Task: Look for space in Ariquemes, Brazil from 9th June, 2023 to 16th June, 2023 for 2 adults in price range Rs.8000 to Rs.16000. Place can be entire place with 2 bedrooms having 2 beds and 1 bathroom. Property type can be house, flat, guest house. Amenities needed are: washing machine. Booking option can be shelf check-in. Required host language is Spanish.
Action: Mouse moved to (593, 77)
Screenshot: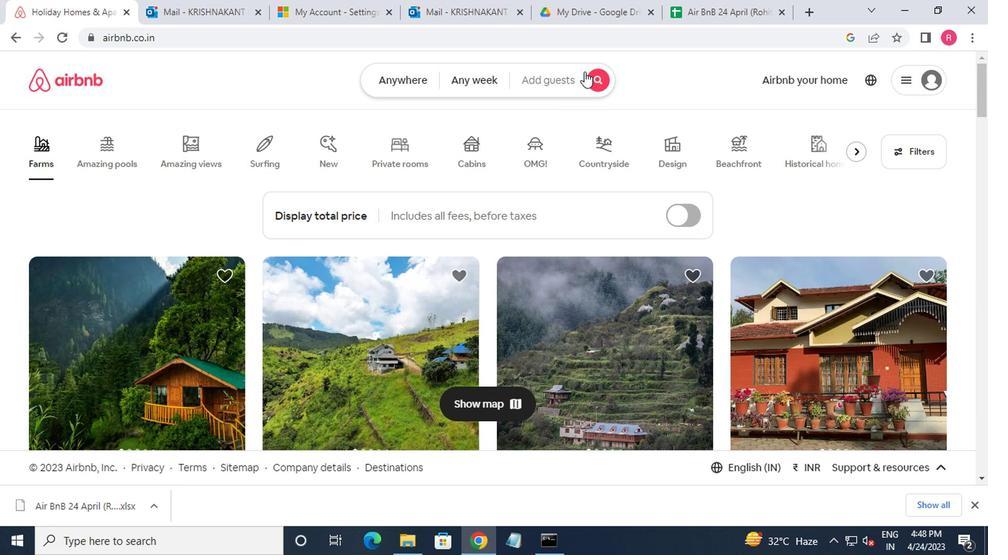 
Action: Mouse pressed left at (593, 77)
Screenshot: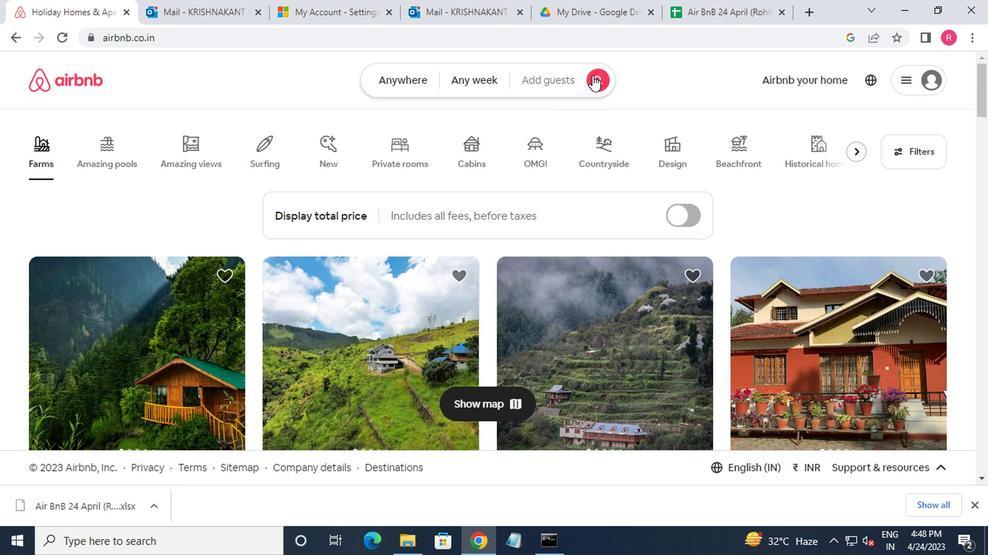 
Action: Mouse moved to (252, 142)
Screenshot: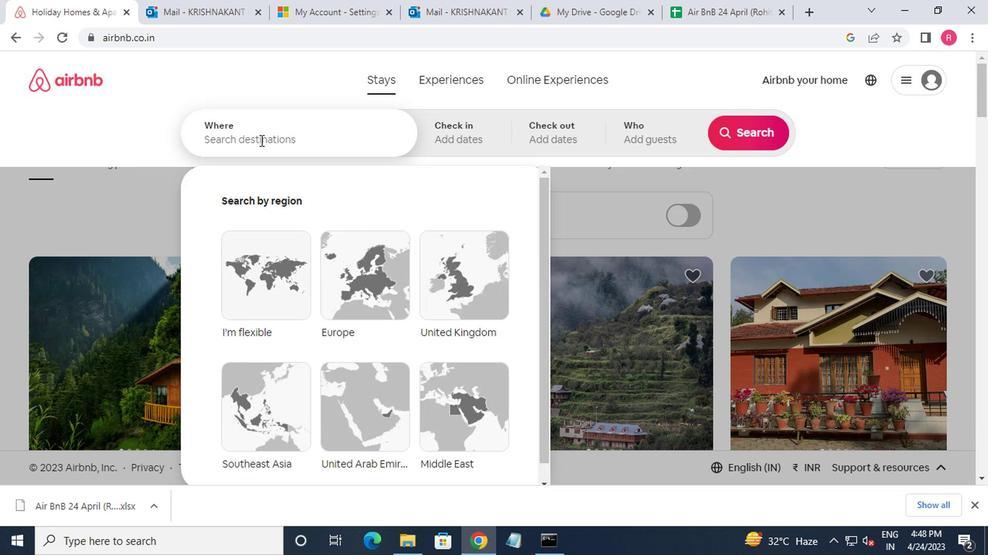 
Action: Mouse pressed left at (252, 142)
Screenshot: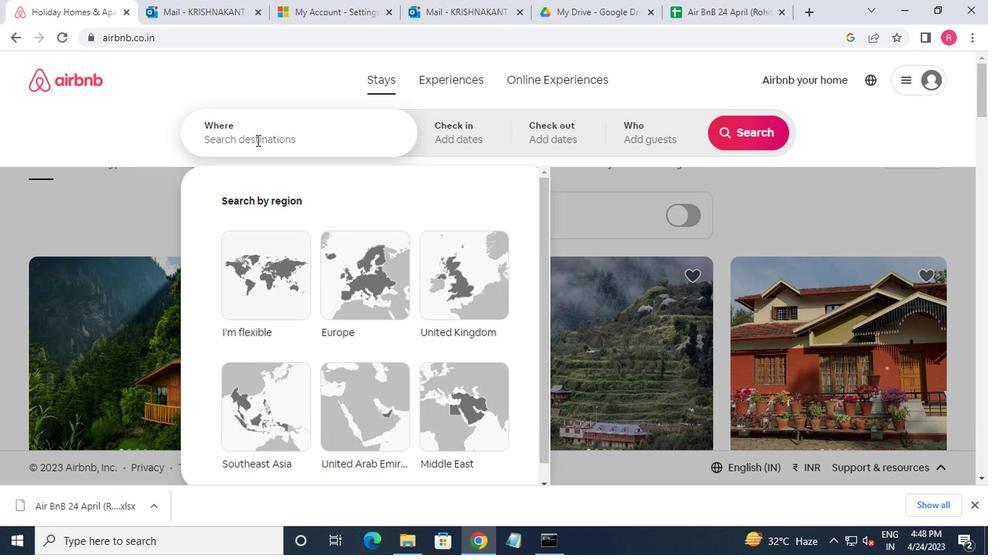 
Action: Key pressed ariquemes,brazil
Screenshot: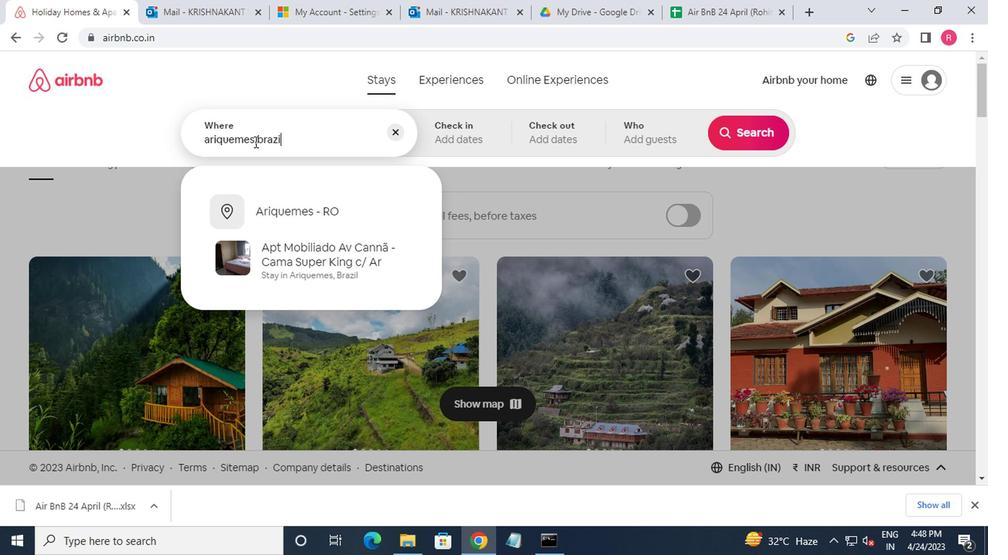 
Action: Mouse moved to (246, 127)
Screenshot: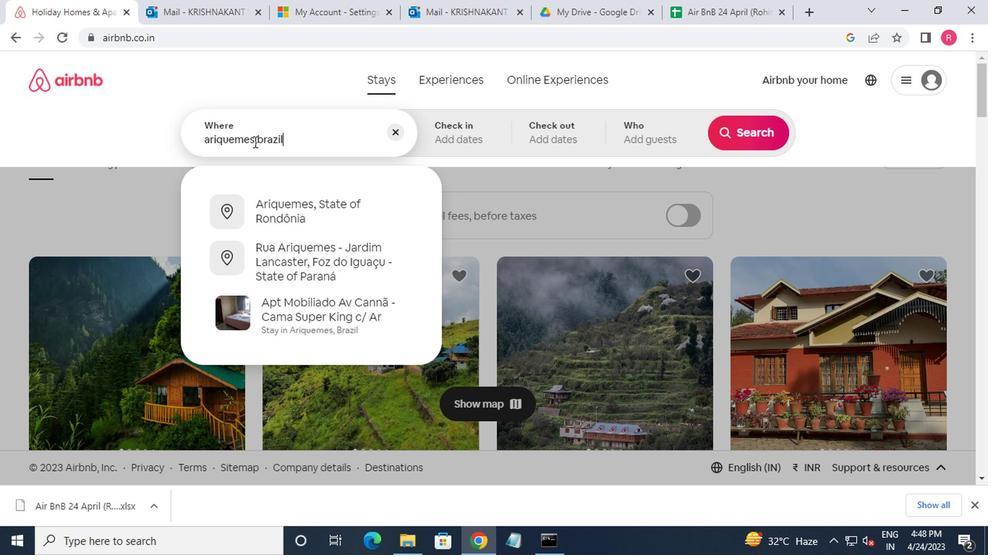 
Action: Key pressed <Key.enter>
Screenshot: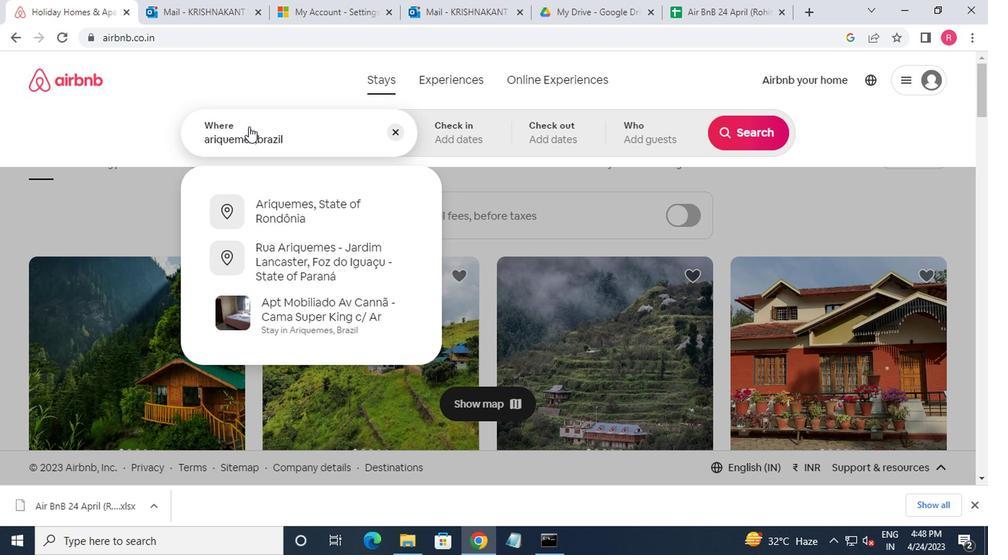 
Action: Mouse moved to (733, 253)
Screenshot: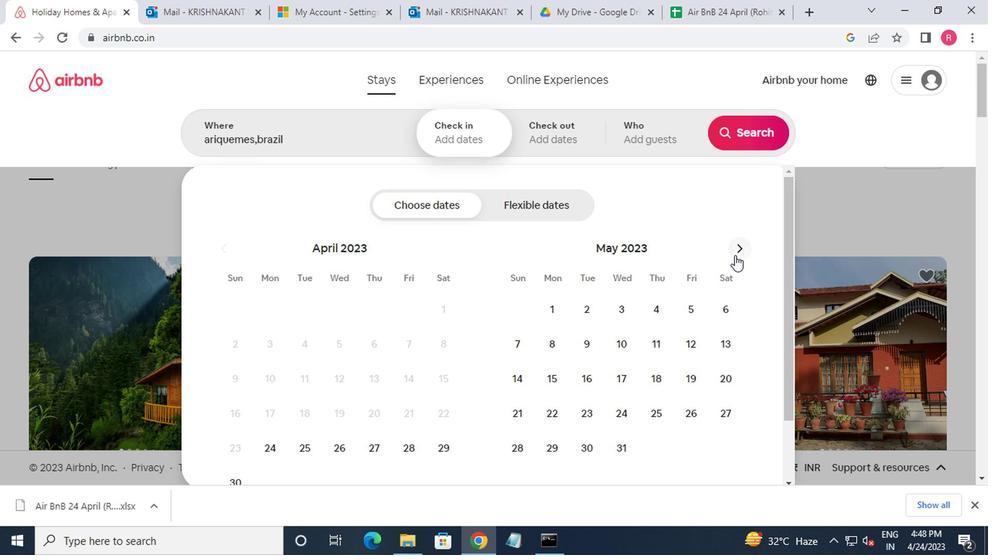 
Action: Mouse pressed left at (733, 253)
Screenshot: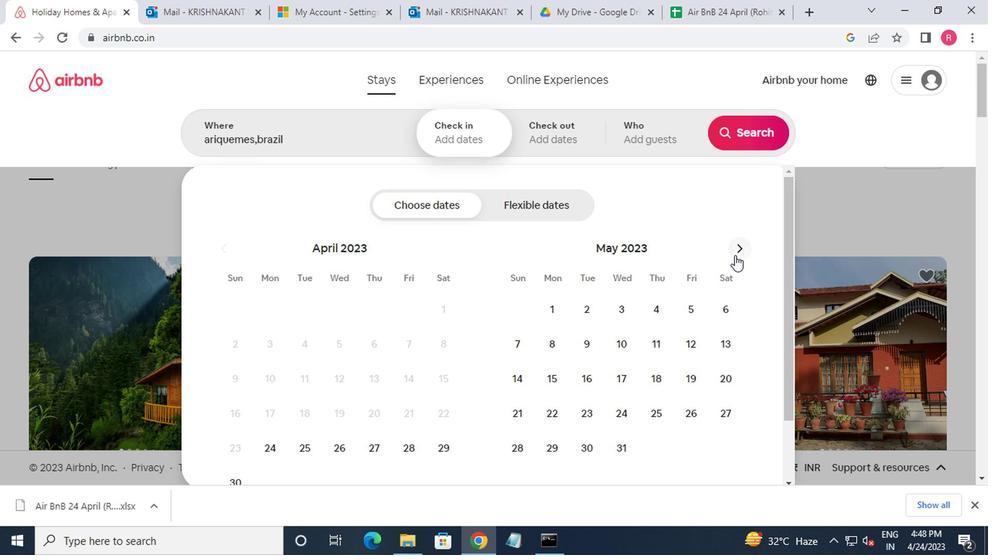 
Action: Mouse moved to (684, 352)
Screenshot: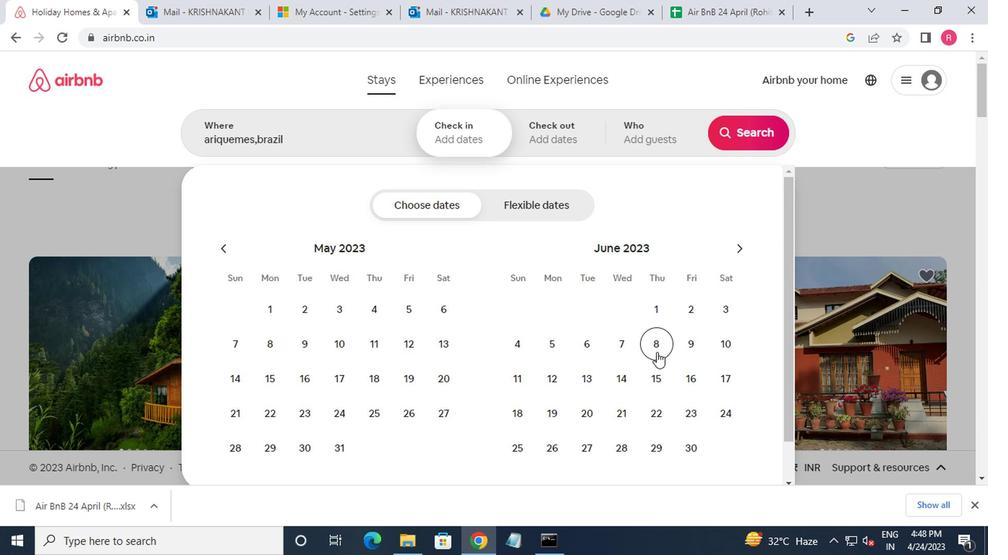
Action: Mouse pressed left at (684, 352)
Screenshot: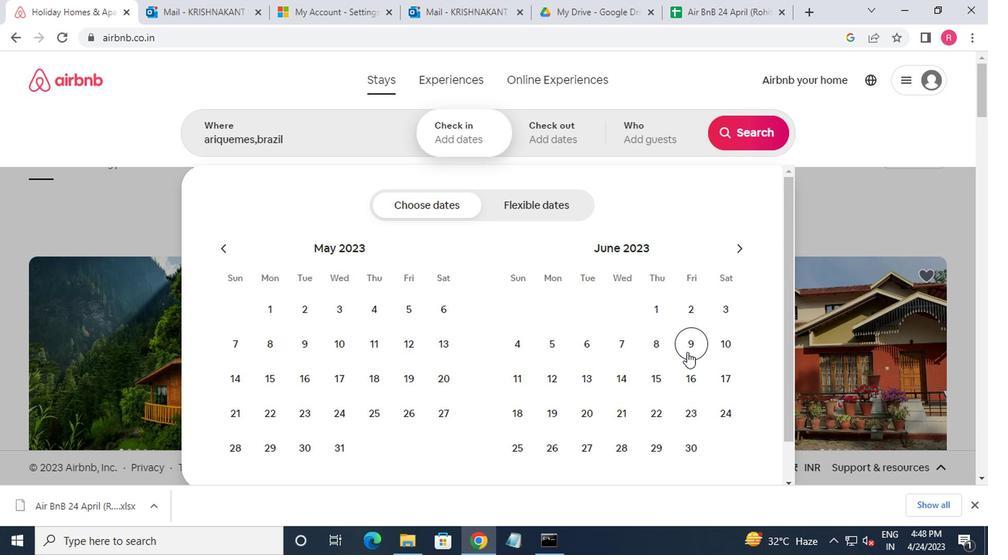 
Action: Mouse moved to (697, 388)
Screenshot: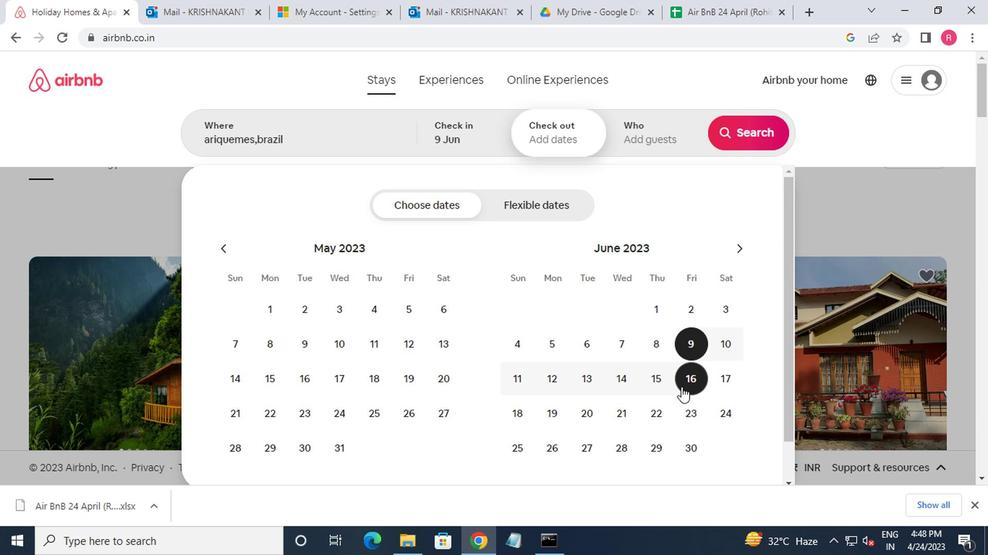 
Action: Mouse pressed left at (697, 388)
Screenshot: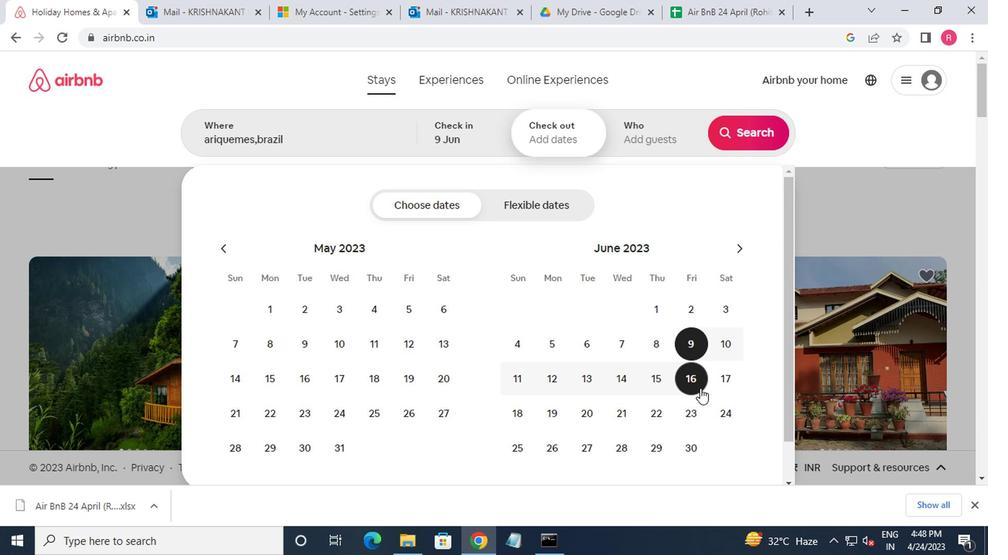 
Action: Mouse moved to (631, 148)
Screenshot: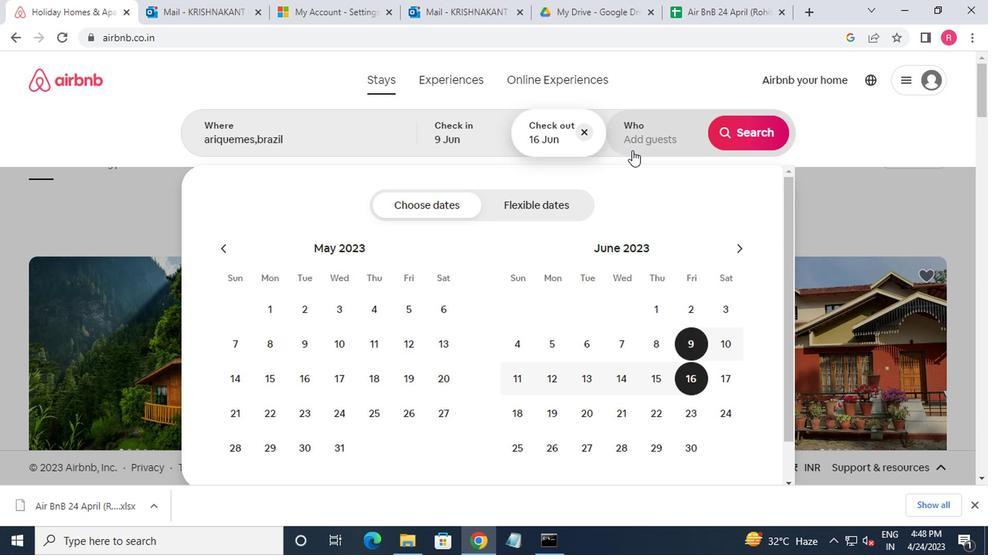 
Action: Mouse pressed left at (631, 148)
Screenshot: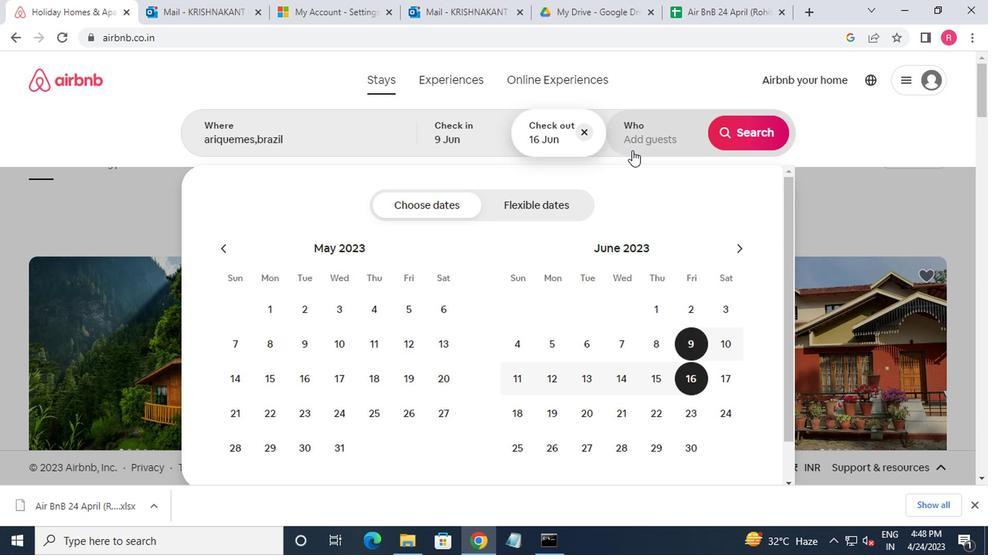 
Action: Mouse moved to (745, 214)
Screenshot: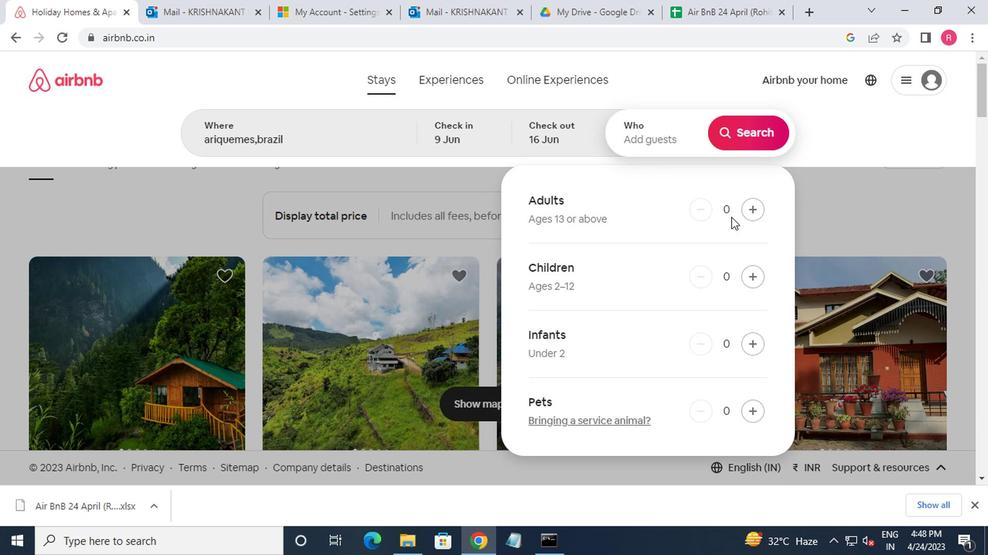 
Action: Mouse pressed left at (745, 214)
Screenshot: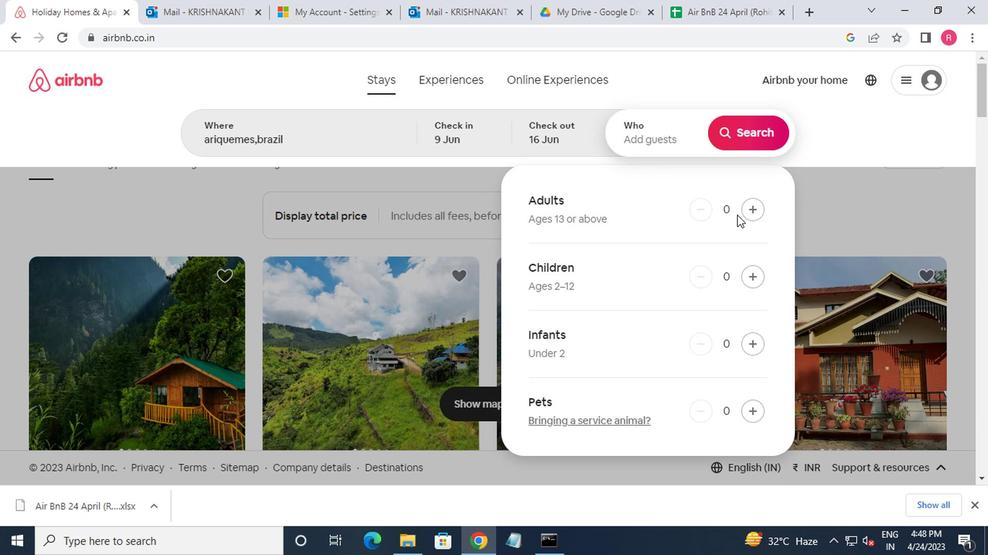 
Action: Mouse pressed left at (745, 214)
Screenshot: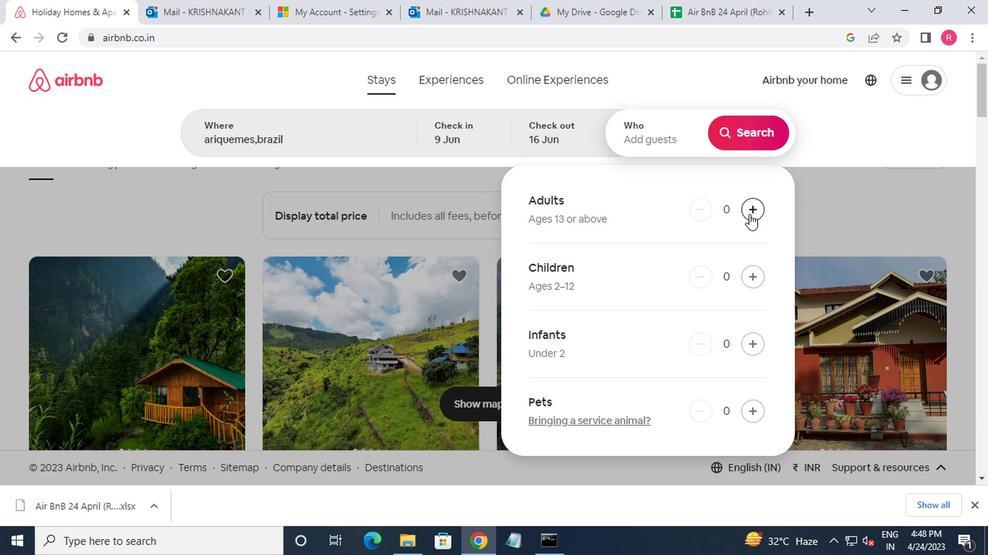 
Action: Mouse moved to (741, 148)
Screenshot: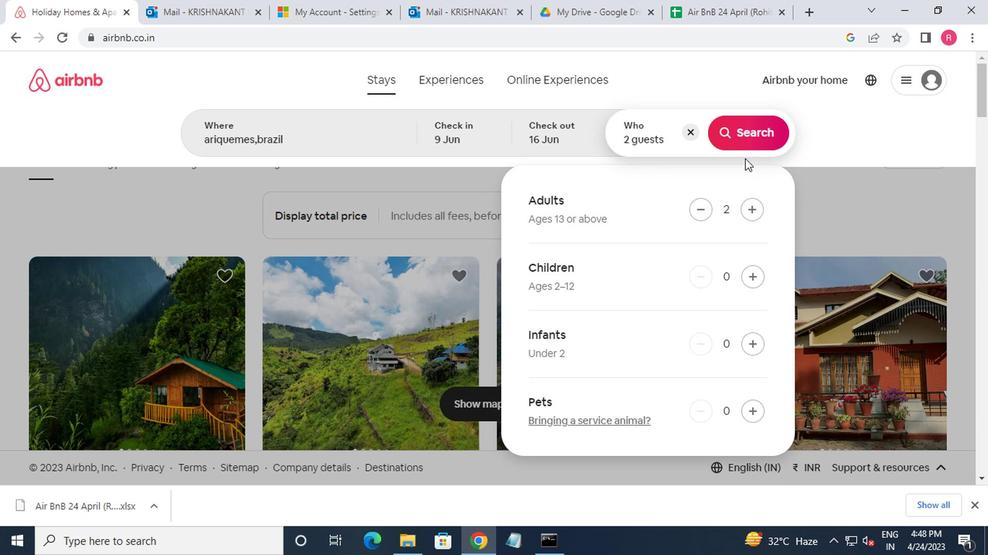 
Action: Mouse pressed left at (741, 148)
Screenshot: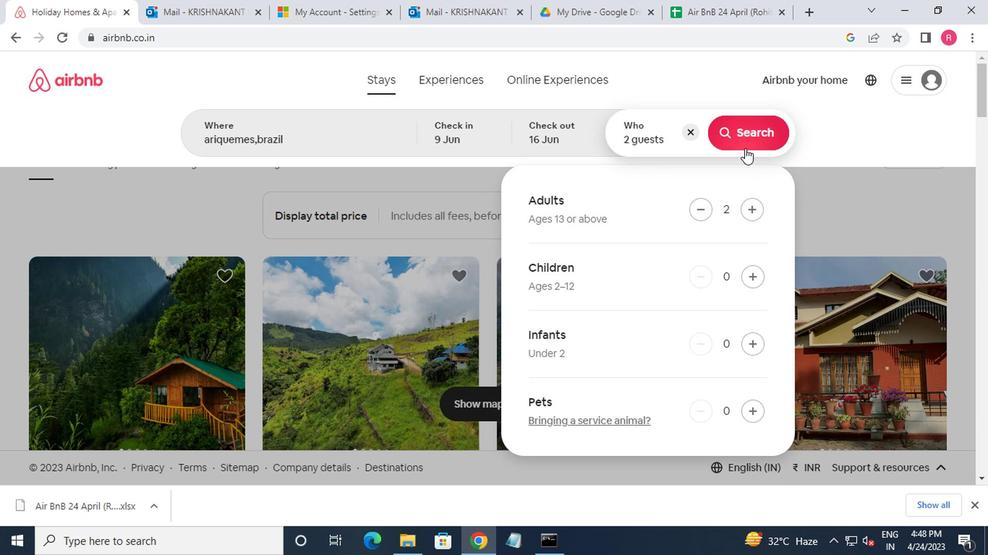 
Action: Mouse moved to (920, 128)
Screenshot: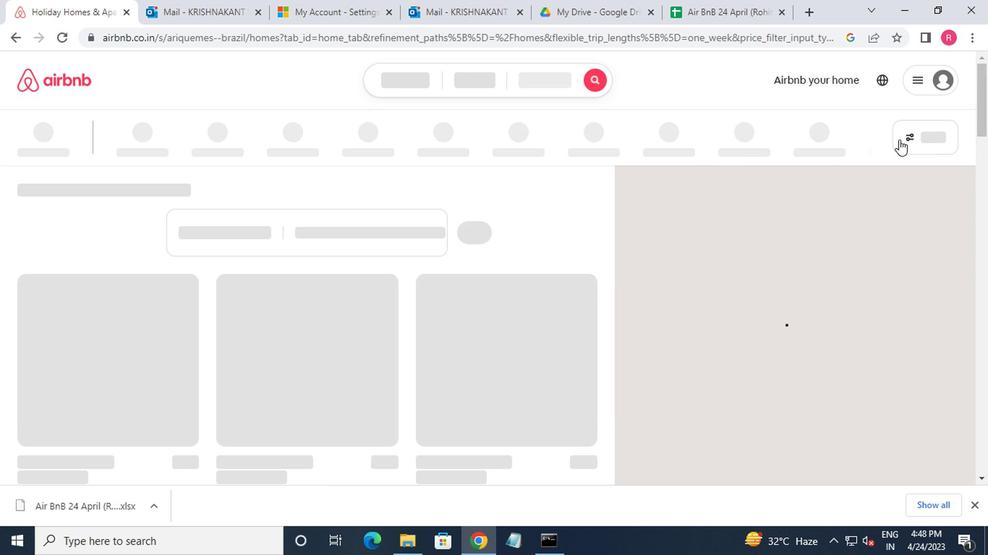 
Action: Mouse pressed left at (920, 128)
Screenshot: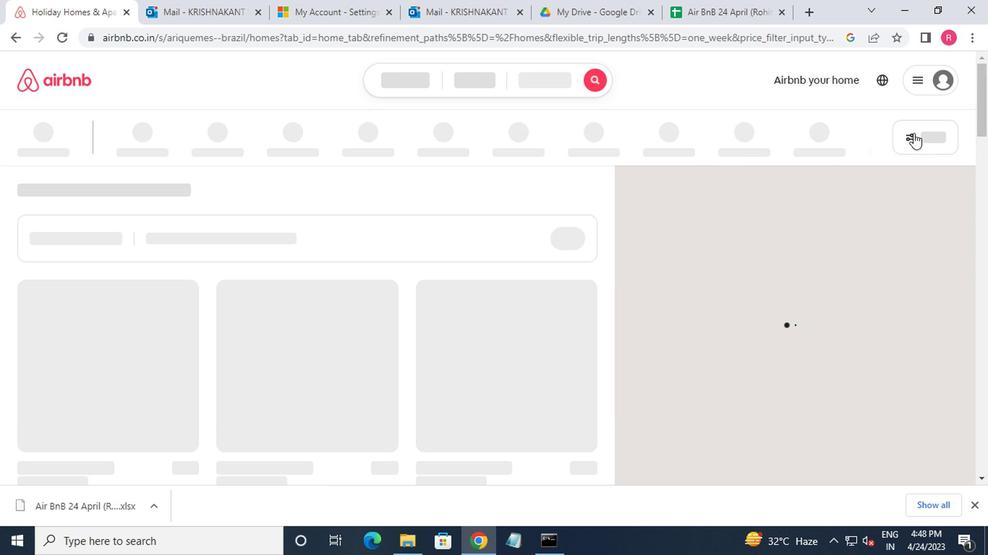 
Action: Mouse moved to (310, 306)
Screenshot: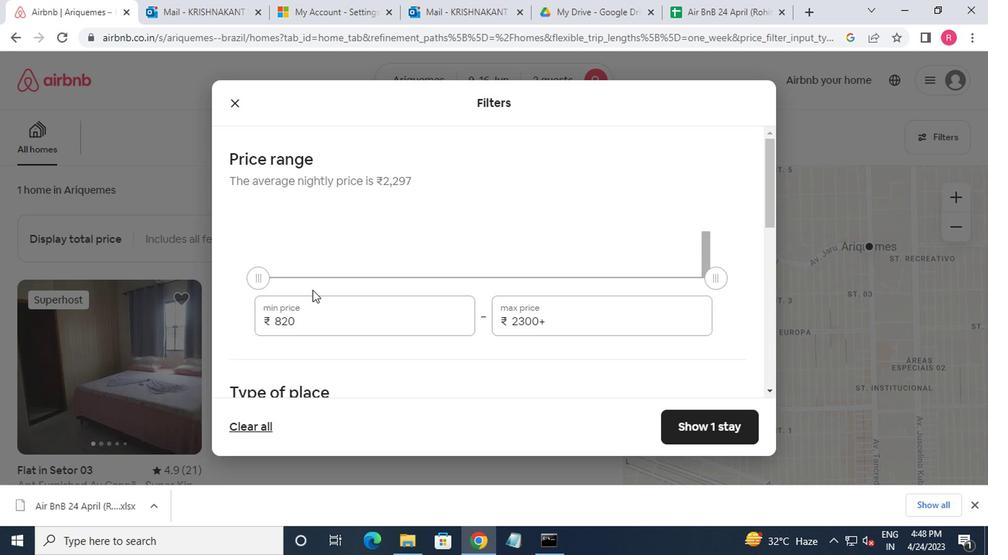 
Action: Mouse pressed left at (310, 306)
Screenshot: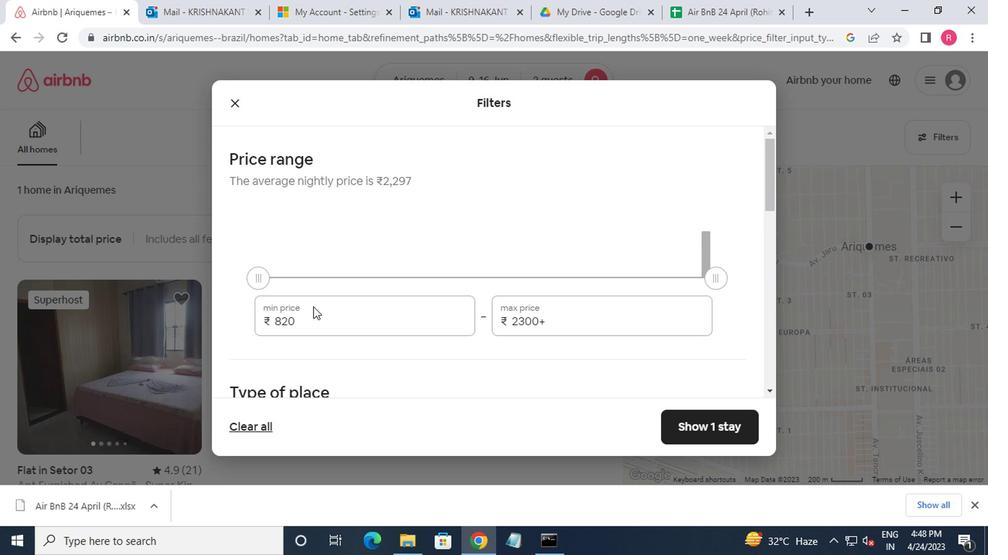 
Action: Key pressed <Key.backspace><Key.backspace>000<Key.tab>16000
Screenshot: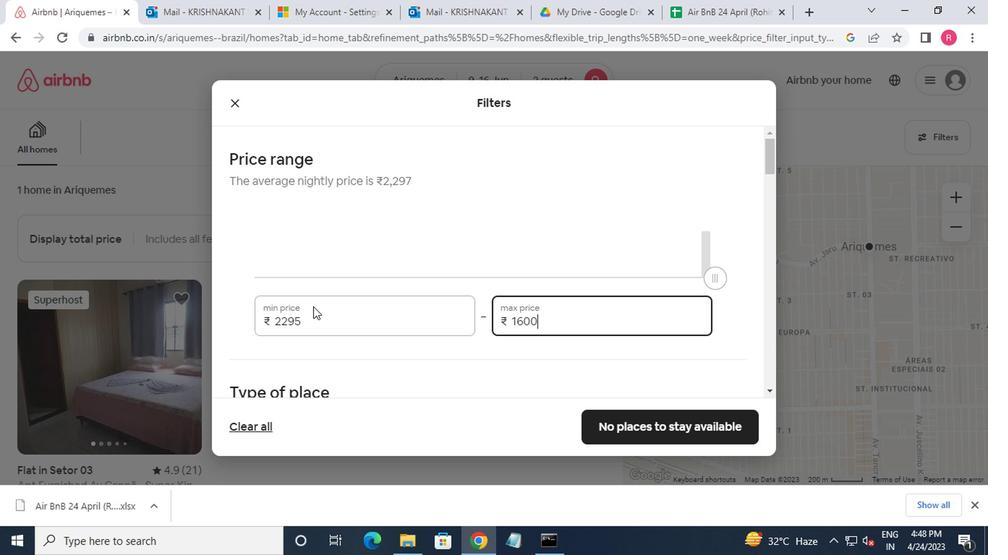 
Action: Mouse moved to (321, 313)
Screenshot: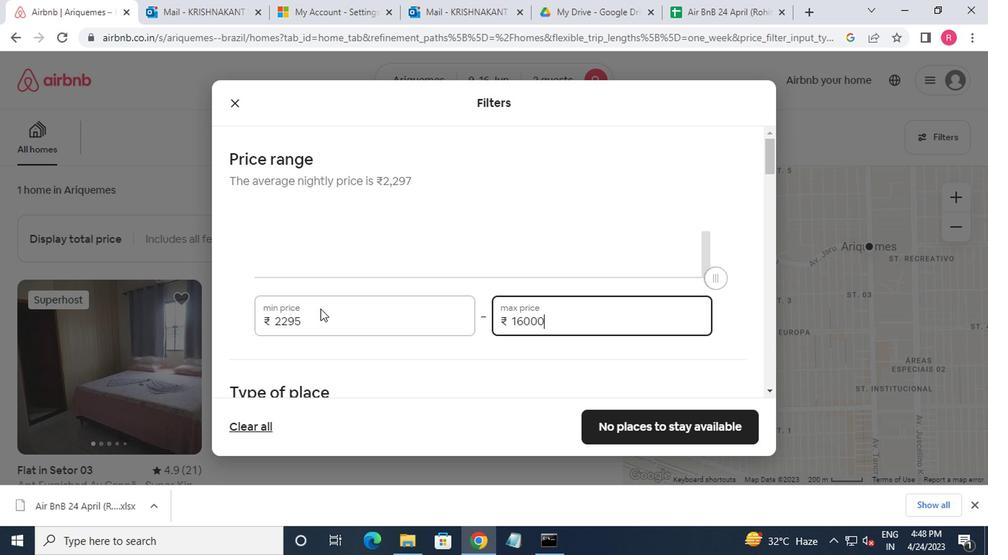 
Action: Mouse scrolled (321, 313) with delta (0, 0)
Screenshot: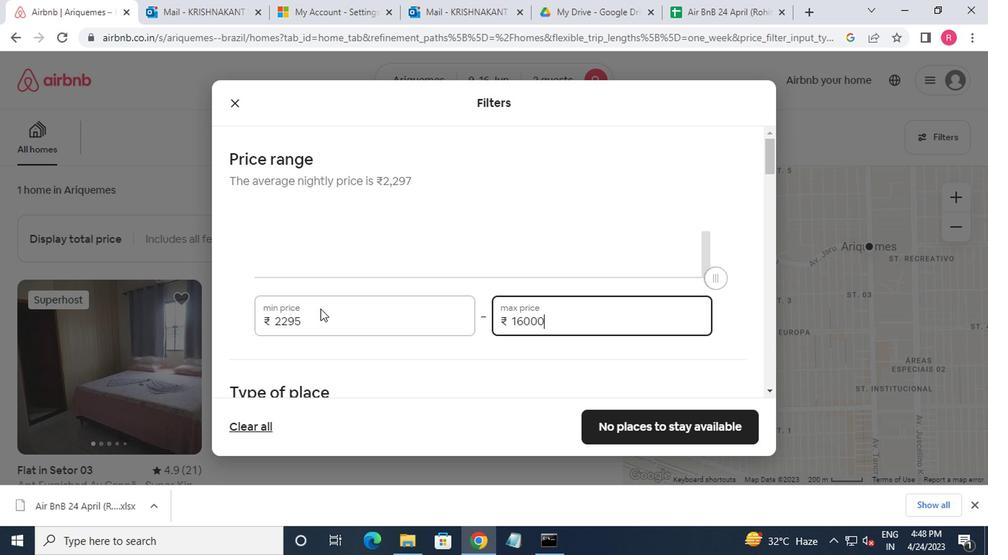 
Action: Mouse moved to (323, 316)
Screenshot: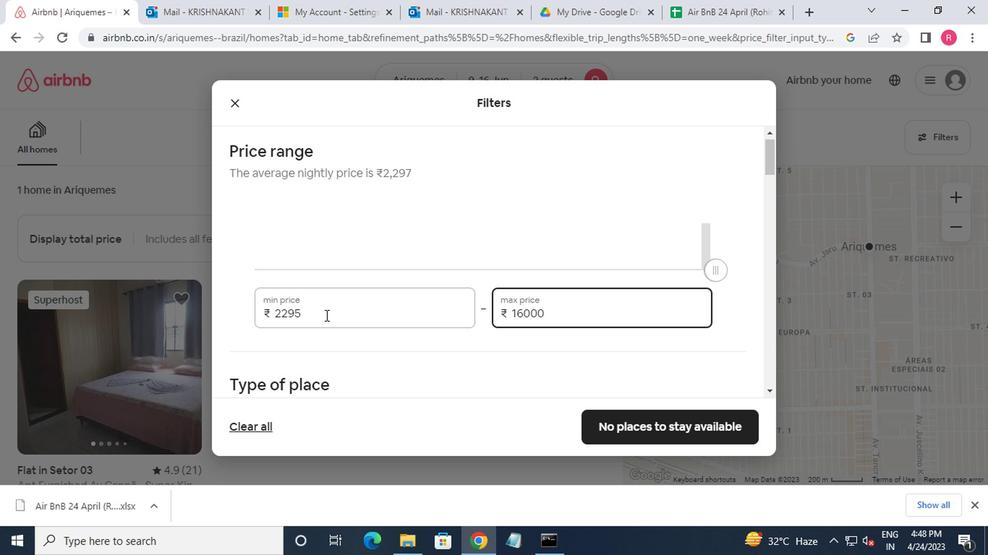 
Action: Mouse scrolled (323, 315) with delta (0, -1)
Screenshot: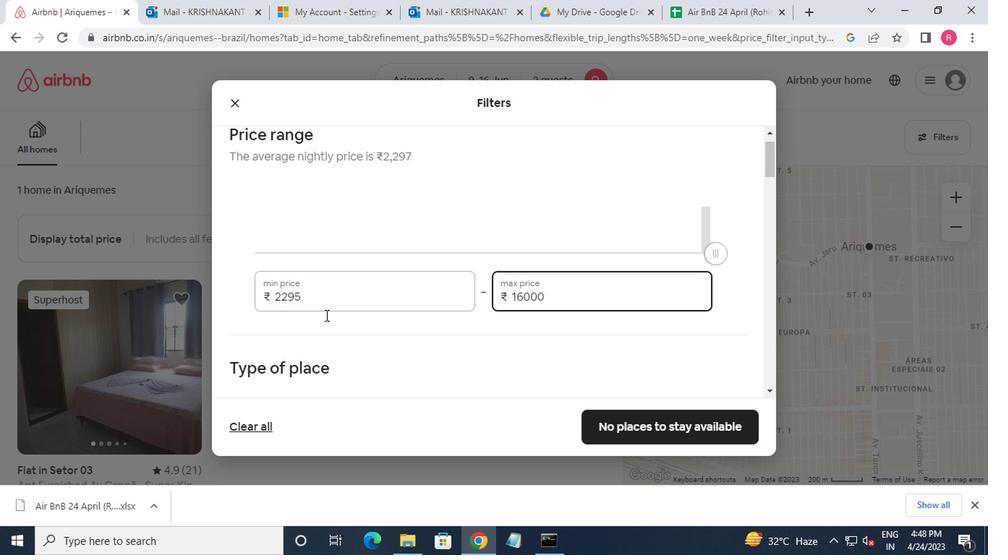 
Action: Mouse moved to (236, 296)
Screenshot: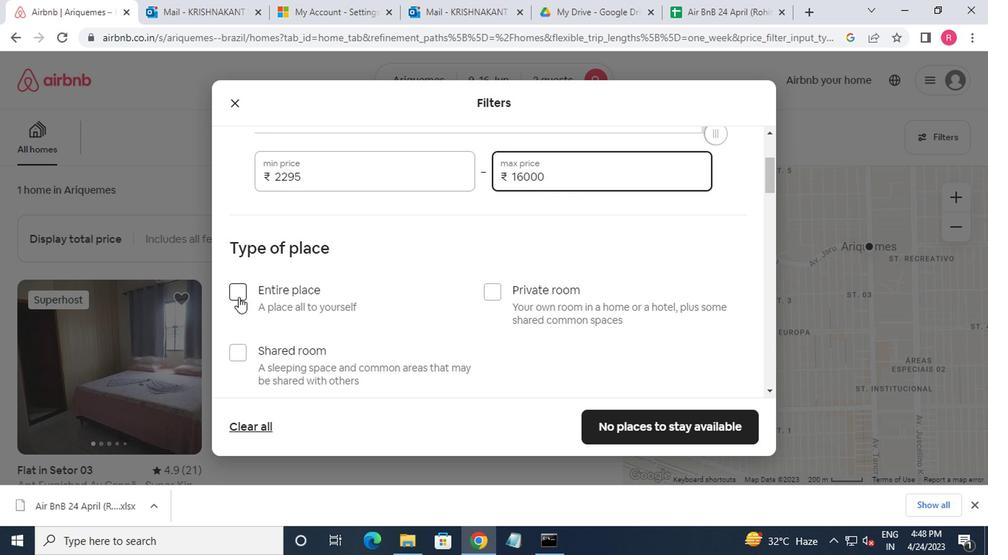 
Action: Mouse pressed left at (236, 296)
Screenshot: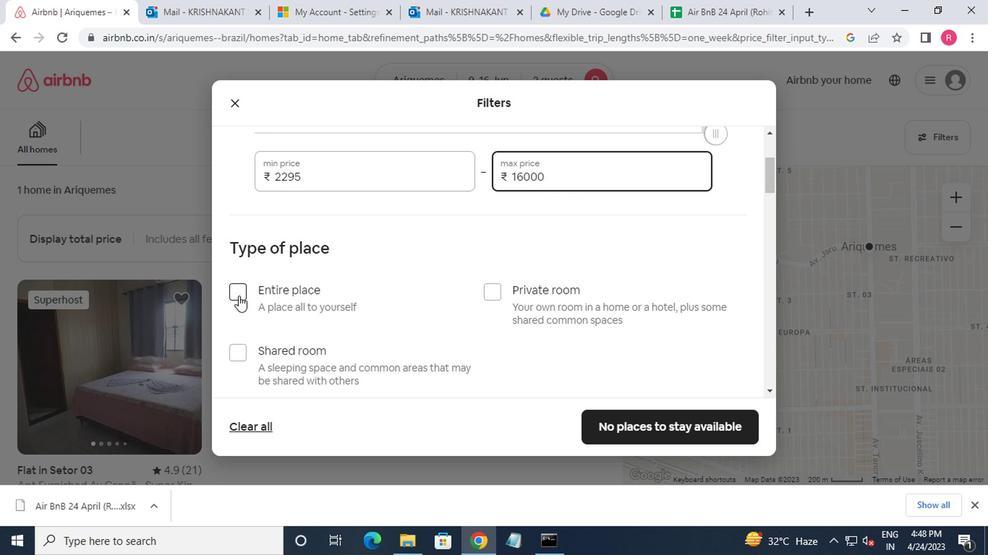
Action: Mouse moved to (257, 284)
Screenshot: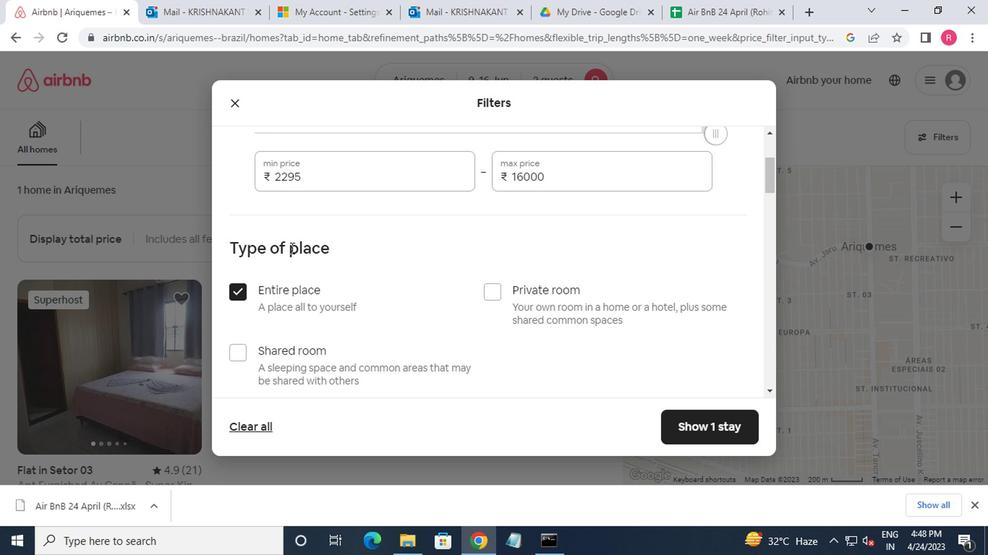 
Action: Mouse scrolled (257, 283) with delta (0, -1)
Screenshot: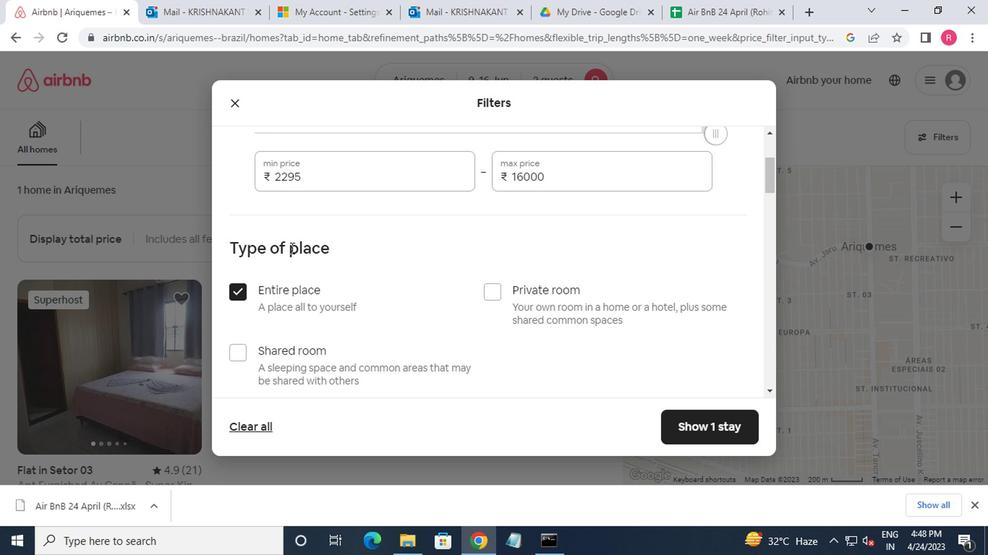 
Action: Mouse moved to (247, 306)
Screenshot: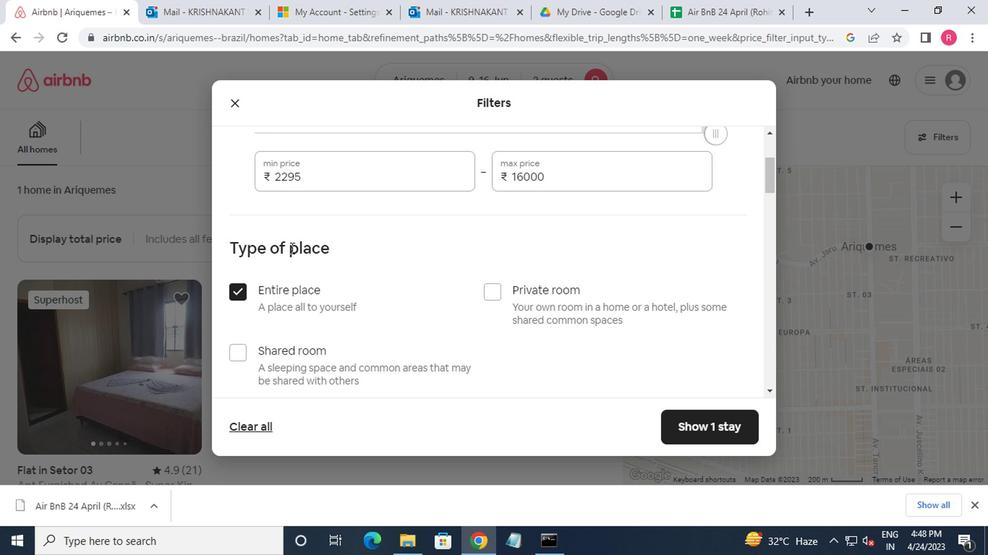 
Action: Mouse scrolled (247, 306) with delta (0, 0)
Screenshot: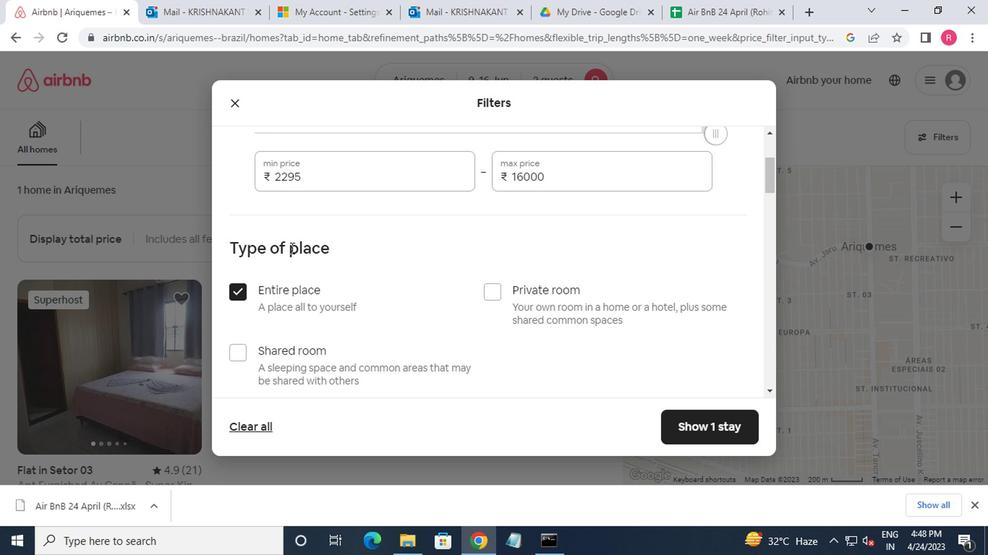 
Action: Mouse moved to (315, 306)
Screenshot: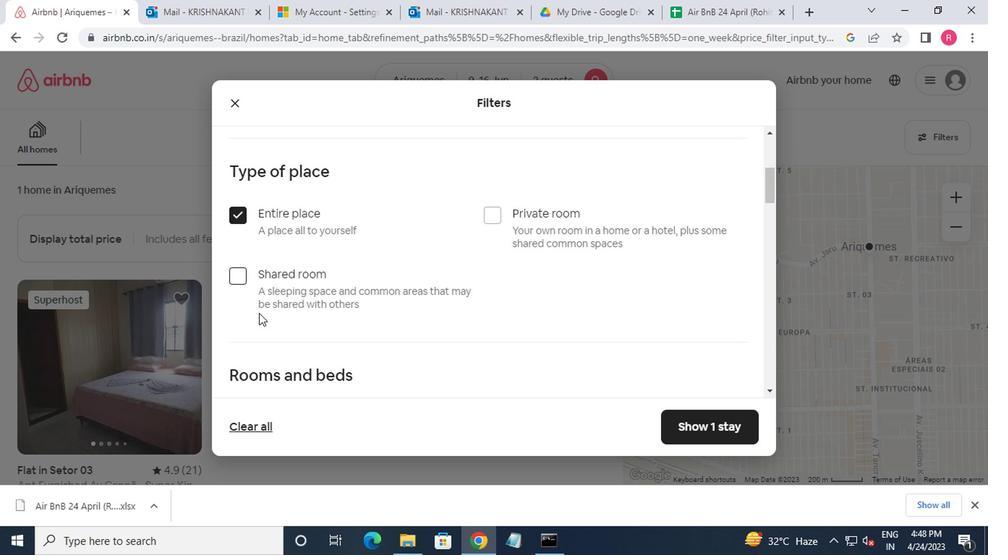 
Action: Mouse scrolled (315, 306) with delta (0, 0)
Screenshot: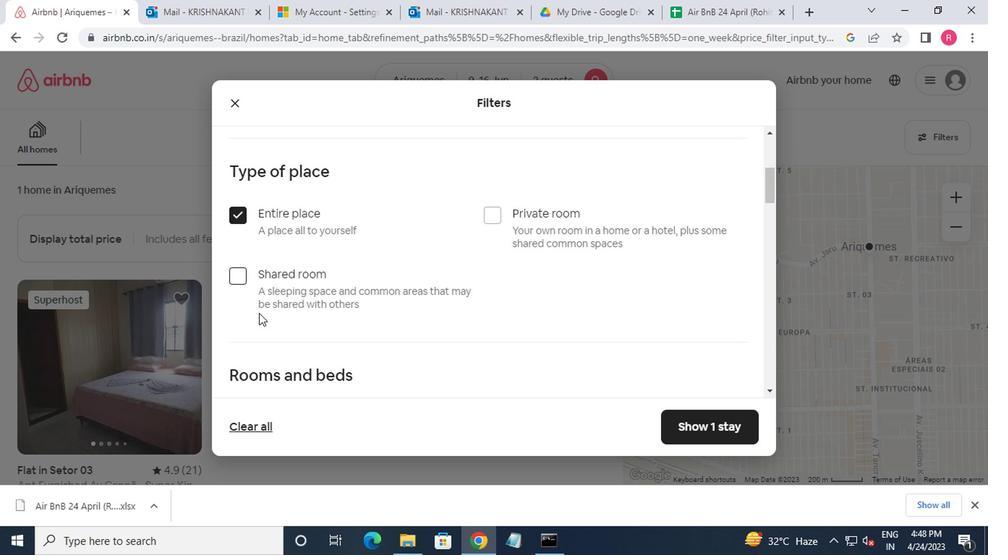 
Action: Mouse moved to (319, 304)
Screenshot: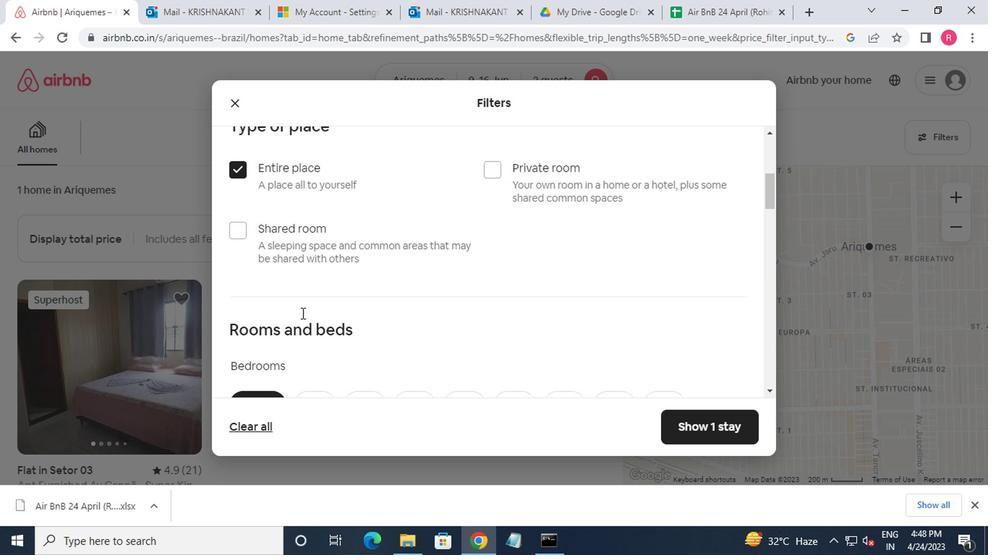 
Action: Mouse scrolled (319, 304) with delta (0, 0)
Screenshot: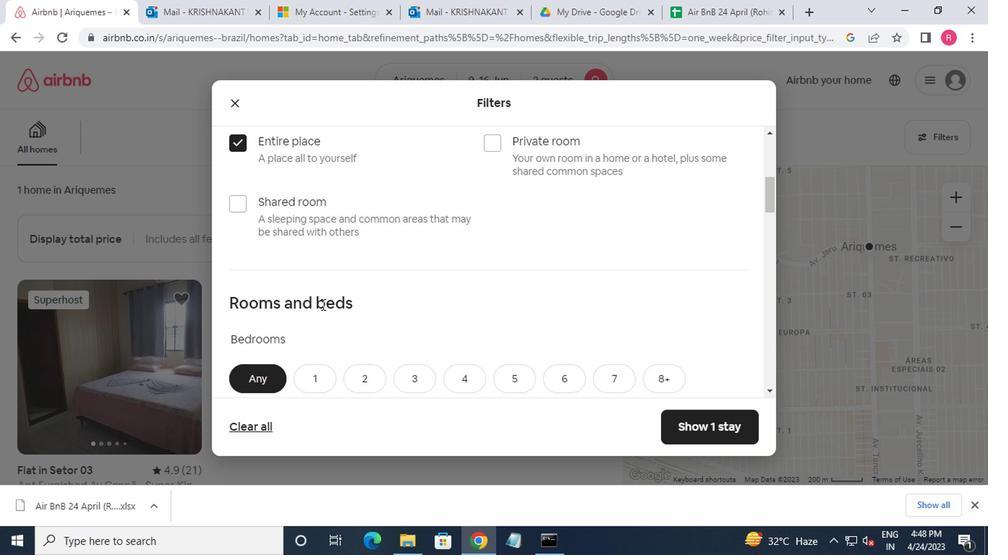 
Action: Mouse moved to (357, 245)
Screenshot: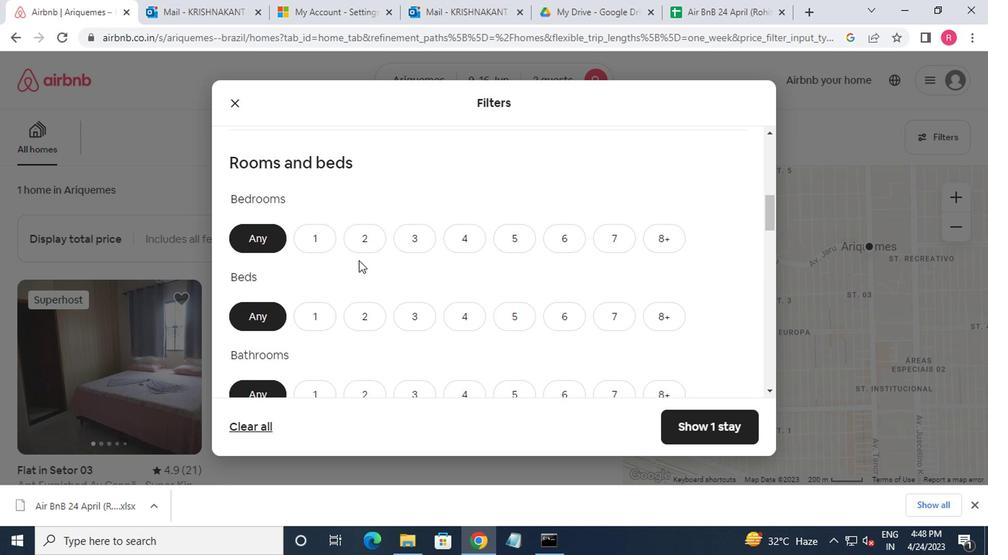 
Action: Mouse pressed left at (357, 245)
Screenshot: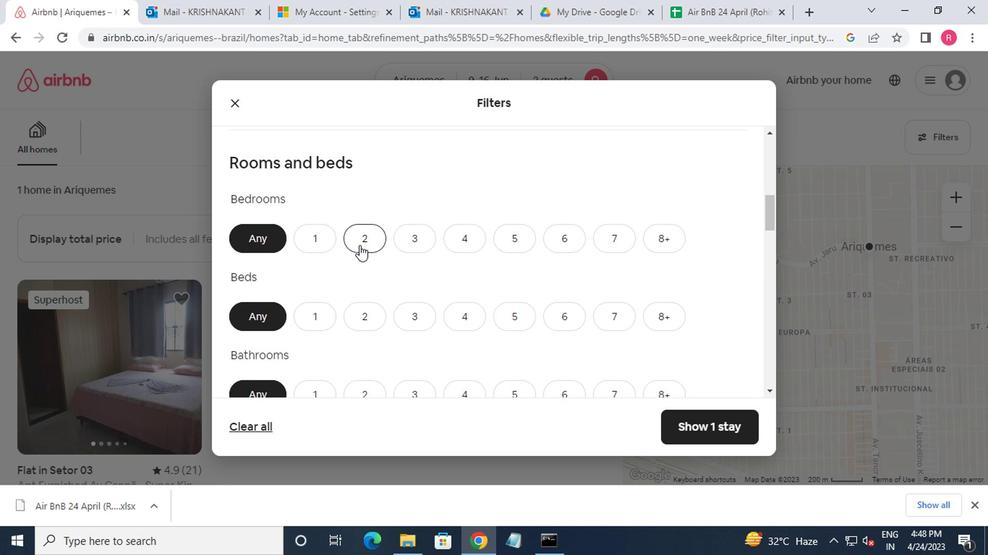 
Action: Mouse moved to (347, 241)
Screenshot: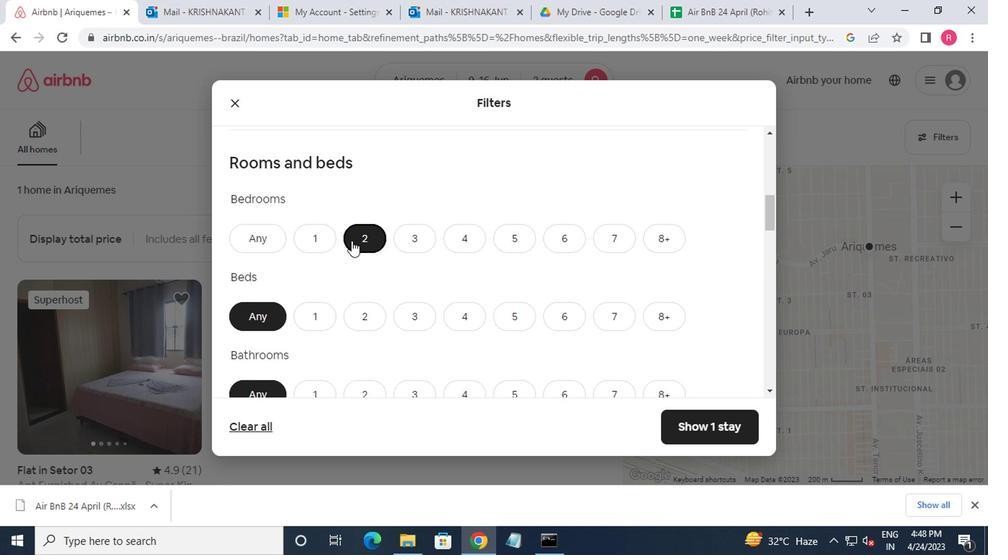 
Action: Mouse scrolled (347, 241) with delta (0, 0)
Screenshot: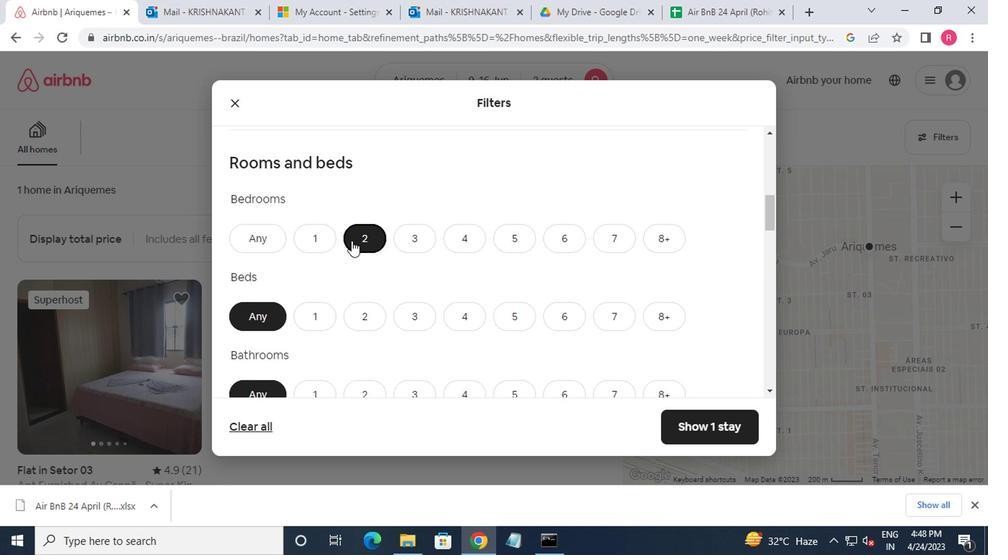 
Action: Mouse moved to (347, 245)
Screenshot: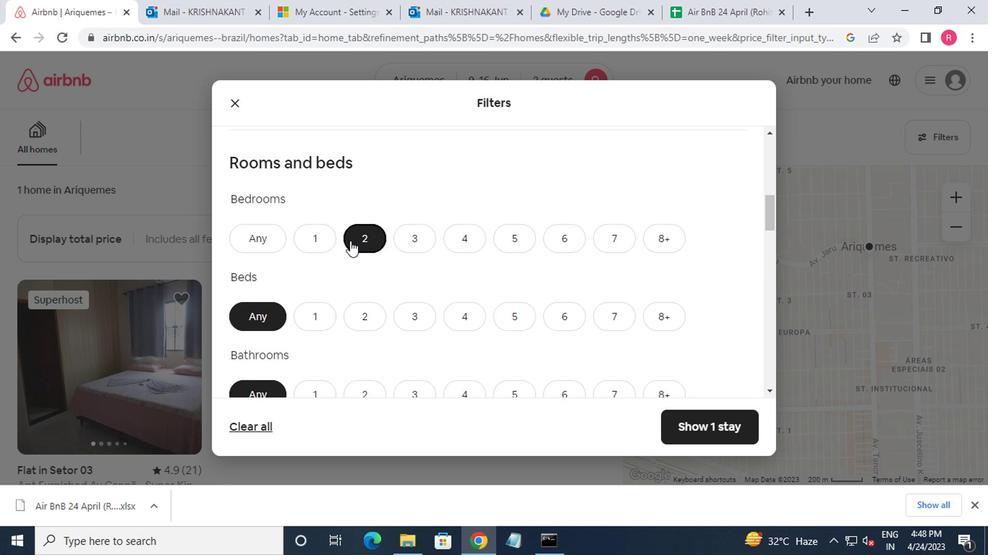 
Action: Mouse scrolled (347, 244) with delta (0, -1)
Screenshot: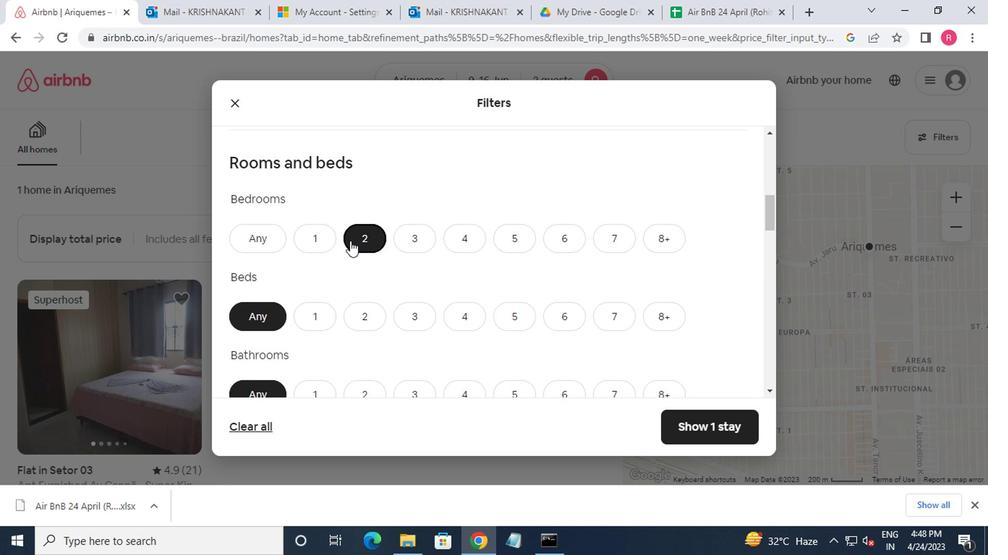 
Action: Mouse moved to (359, 182)
Screenshot: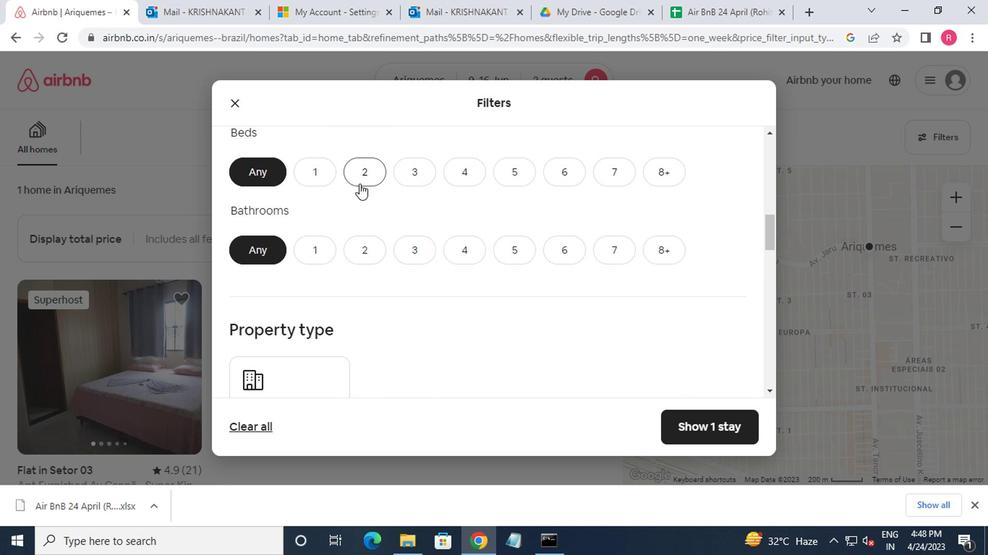 
Action: Mouse pressed left at (359, 182)
Screenshot: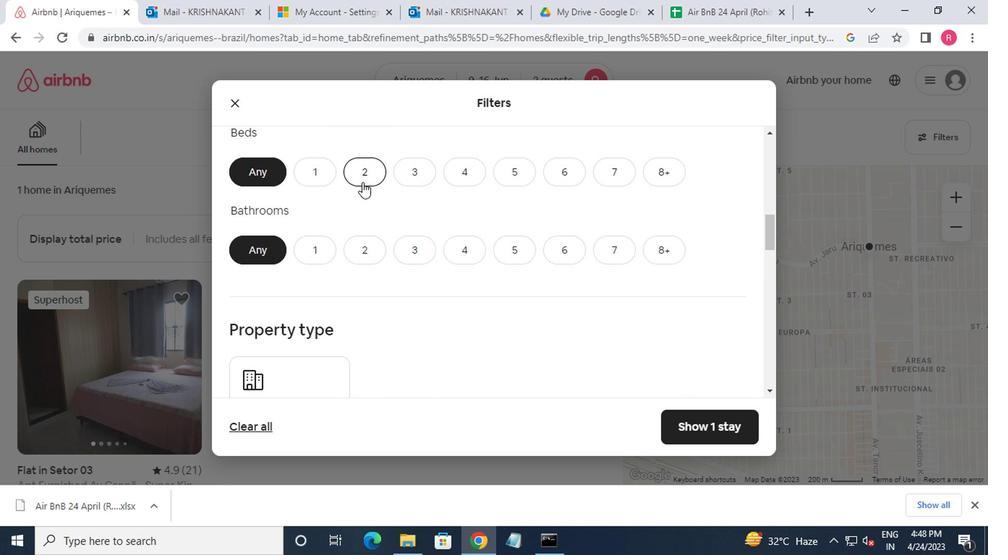 
Action: Mouse moved to (346, 197)
Screenshot: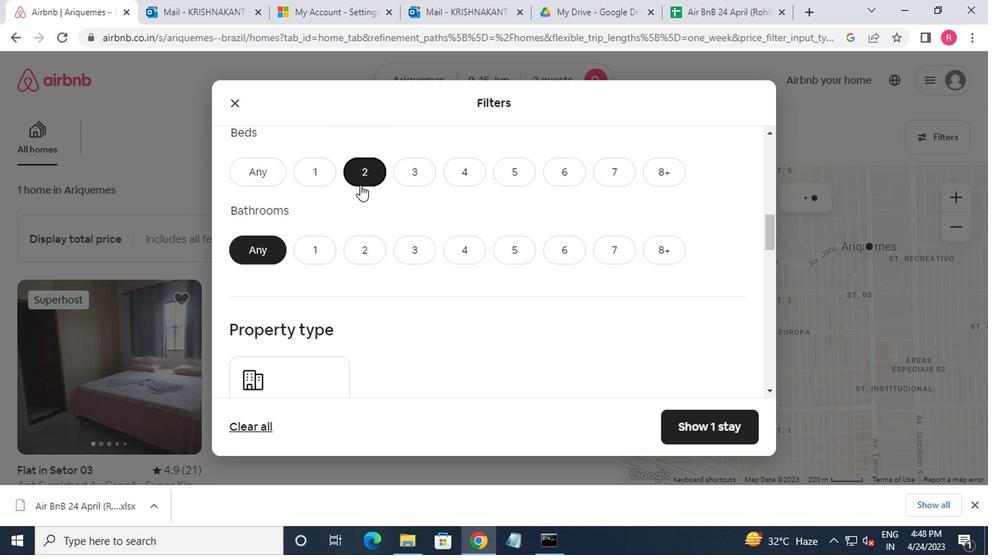 
Action: Mouse scrolled (346, 197) with delta (0, 0)
Screenshot: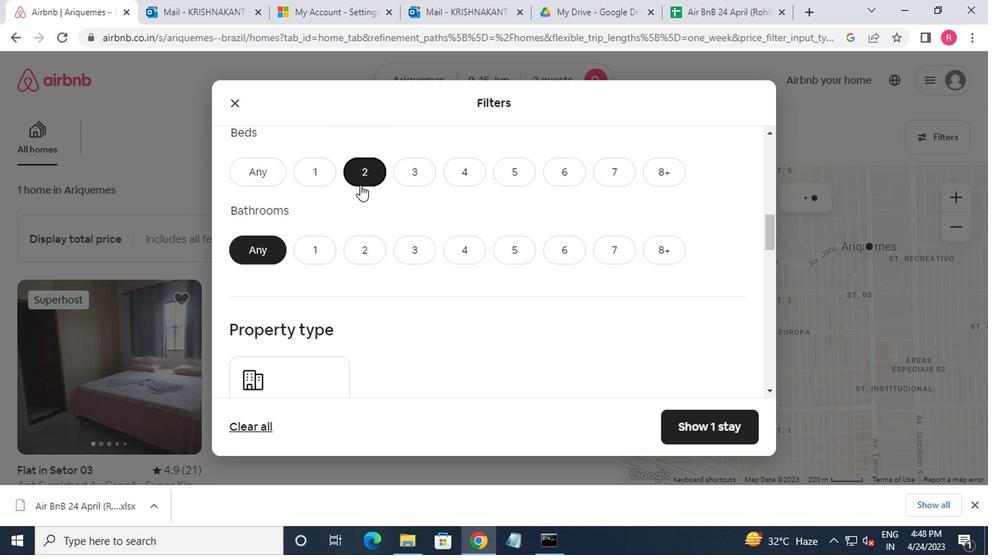 
Action: Mouse moved to (321, 184)
Screenshot: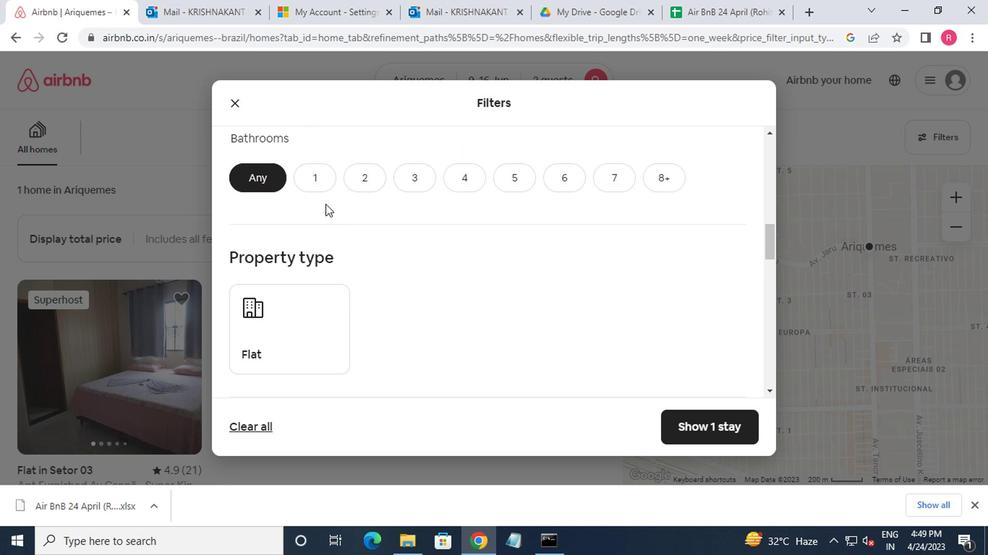 
Action: Mouse pressed left at (321, 184)
Screenshot: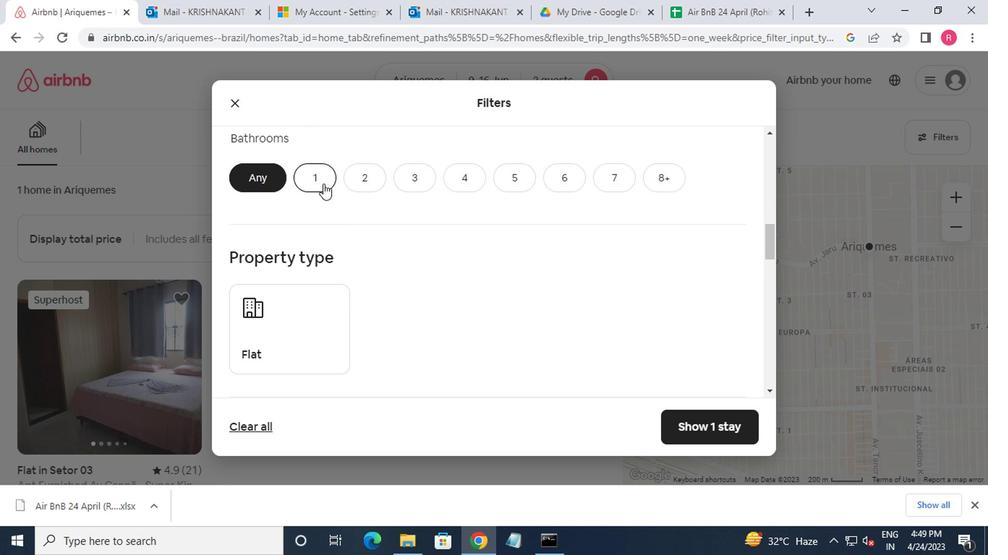 
Action: Mouse moved to (332, 185)
Screenshot: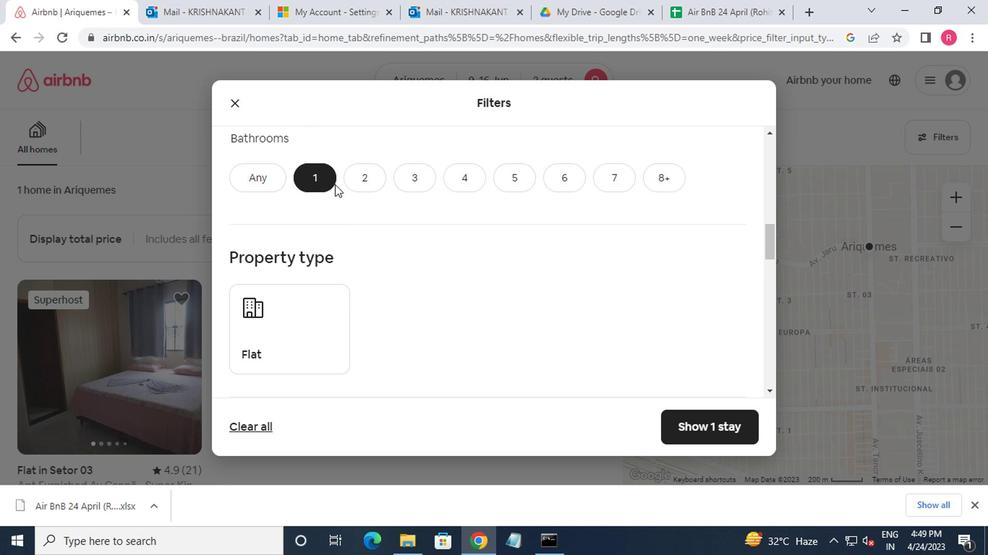 
Action: Mouse scrolled (332, 184) with delta (0, -1)
Screenshot: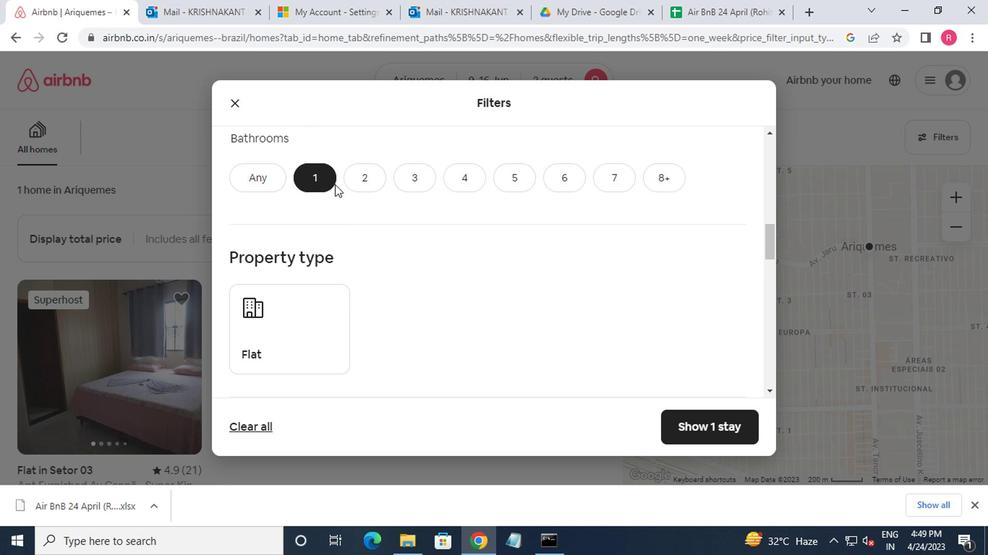
Action: Mouse moved to (341, 203)
Screenshot: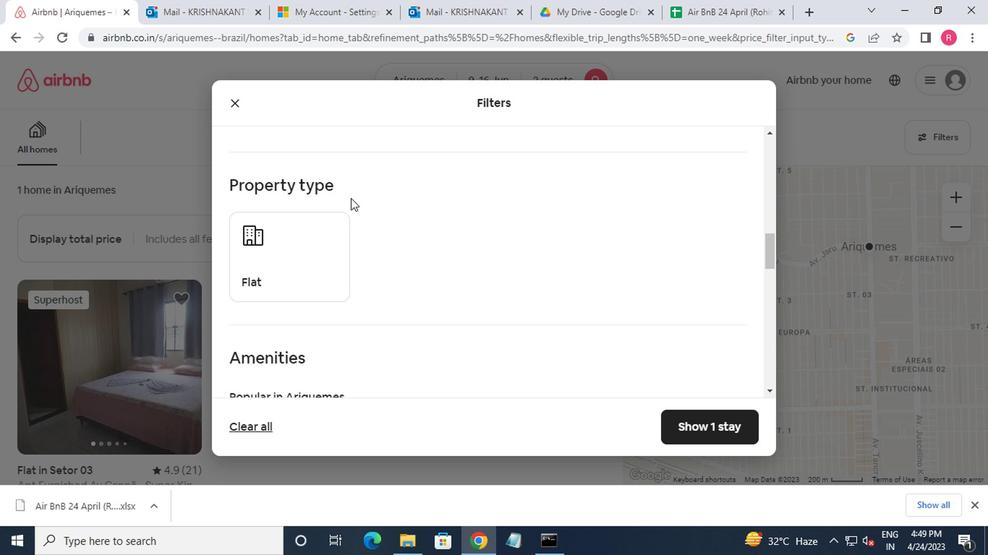 
Action: Mouse scrolled (341, 204) with delta (0, 0)
Screenshot: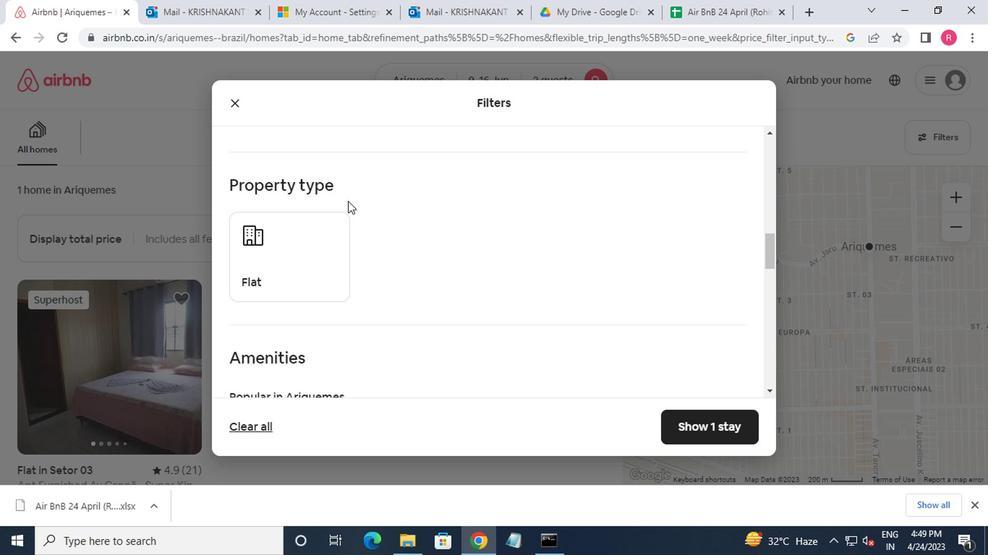 
Action: Mouse moved to (339, 221)
Screenshot: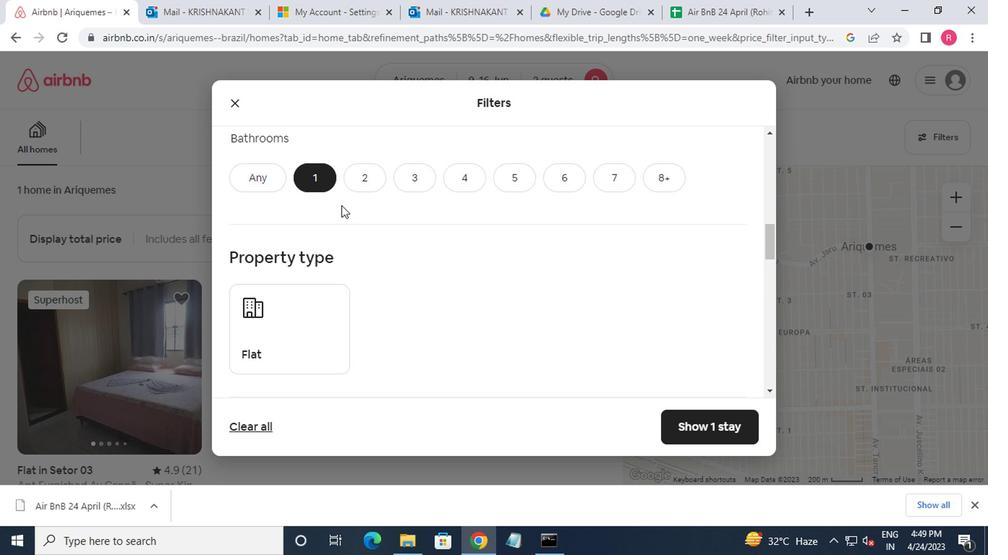 
Action: Mouse scrolled (339, 220) with delta (0, -1)
Screenshot: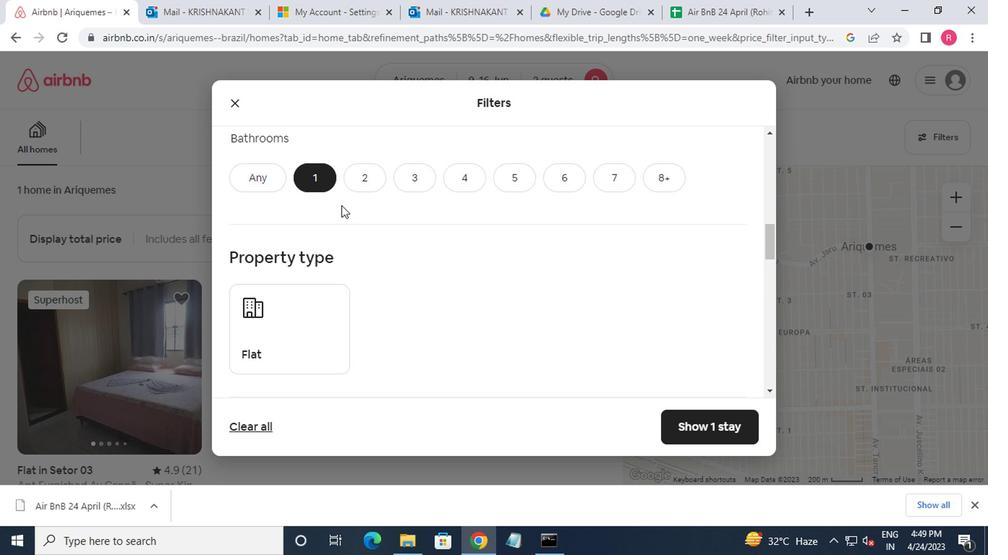 
Action: Mouse moved to (330, 240)
Screenshot: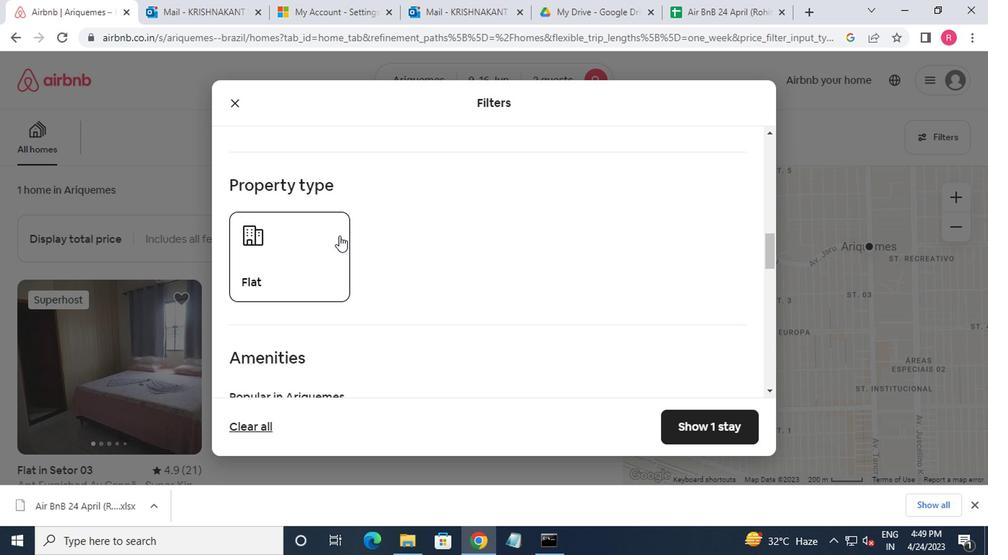 
Action: Mouse scrolled (330, 239) with delta (0, 0)
Screenshot: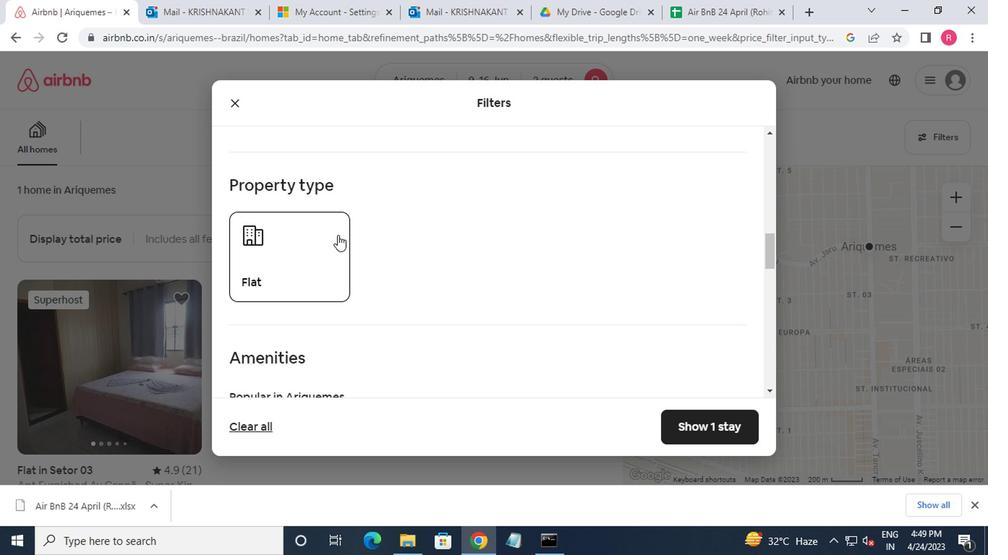 
Action: Mouse moved to (288, 205)
Screenshot: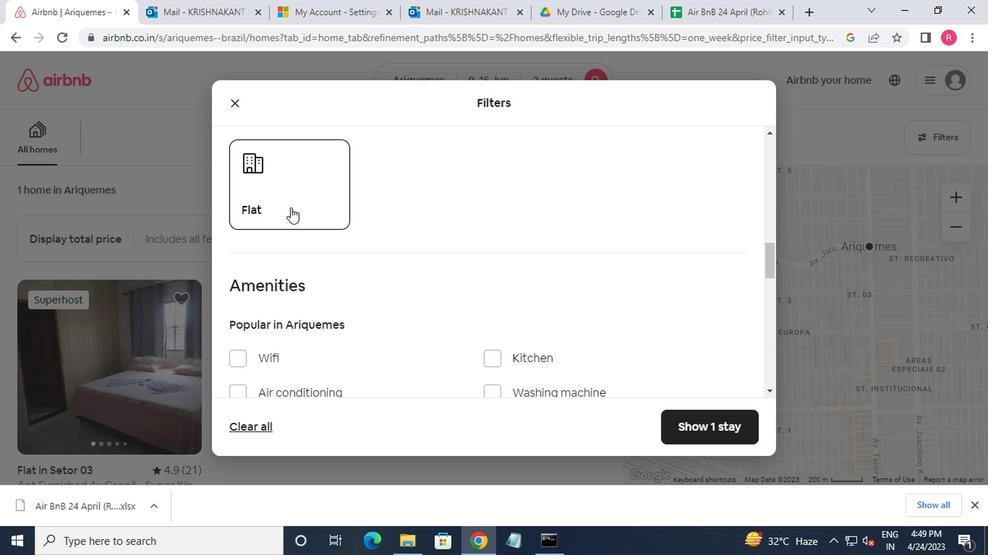 
Action: Mouse pressed left at (288, 205)
Screenshot: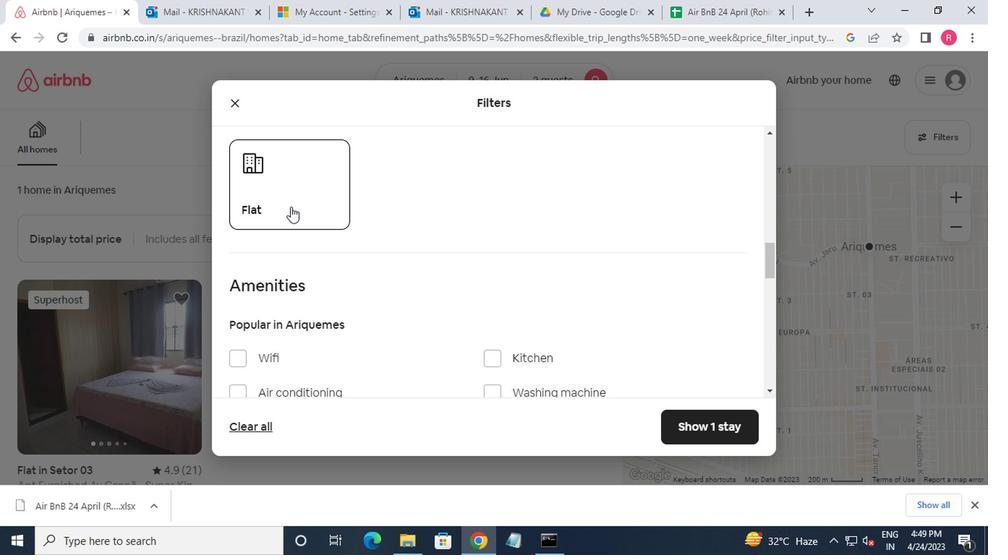 
Action: Mouse moved to (288, 206)
Screenshot: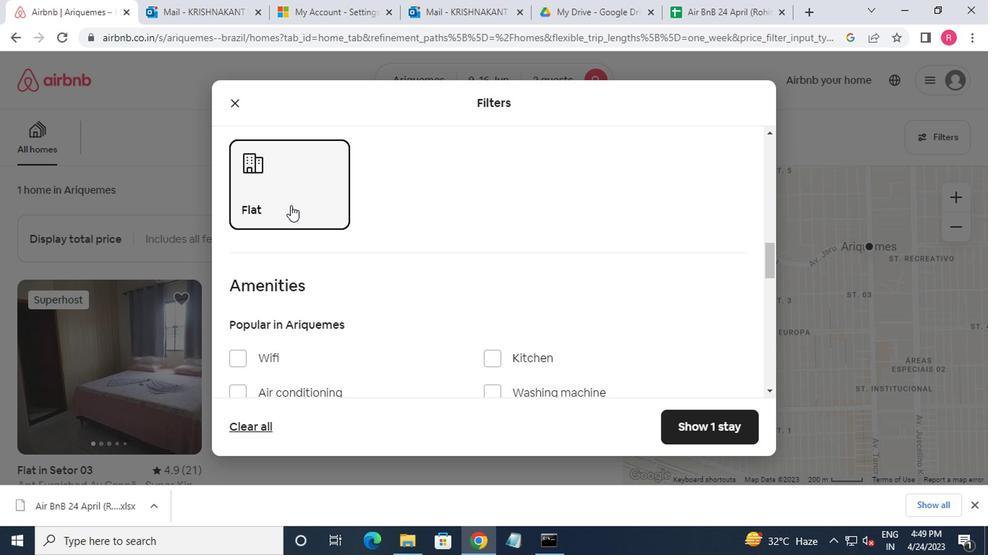 
Action: Mouse scrolled (288, 205) with delta (0, 0)
Screenshot: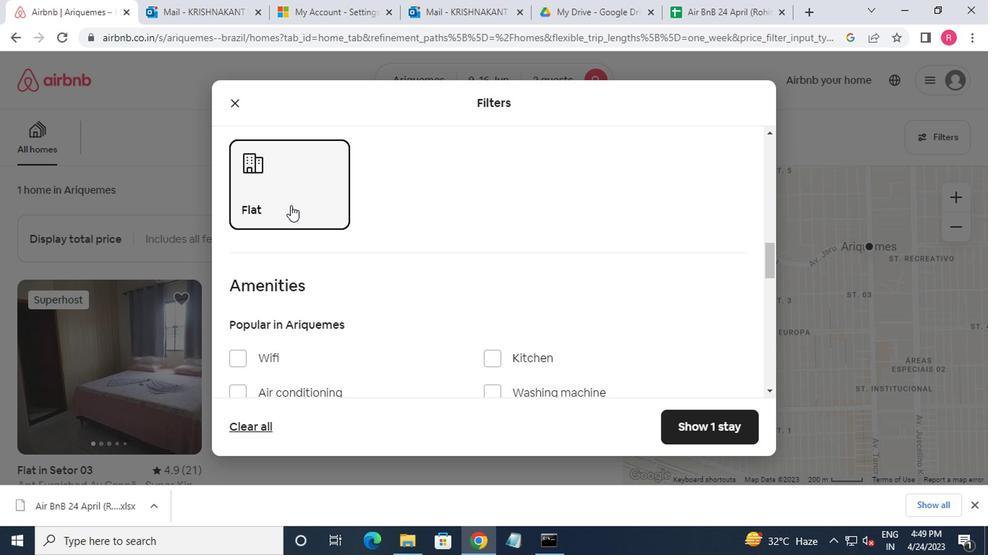 
Action: Mouse moved to (292, 211)
Screenshot: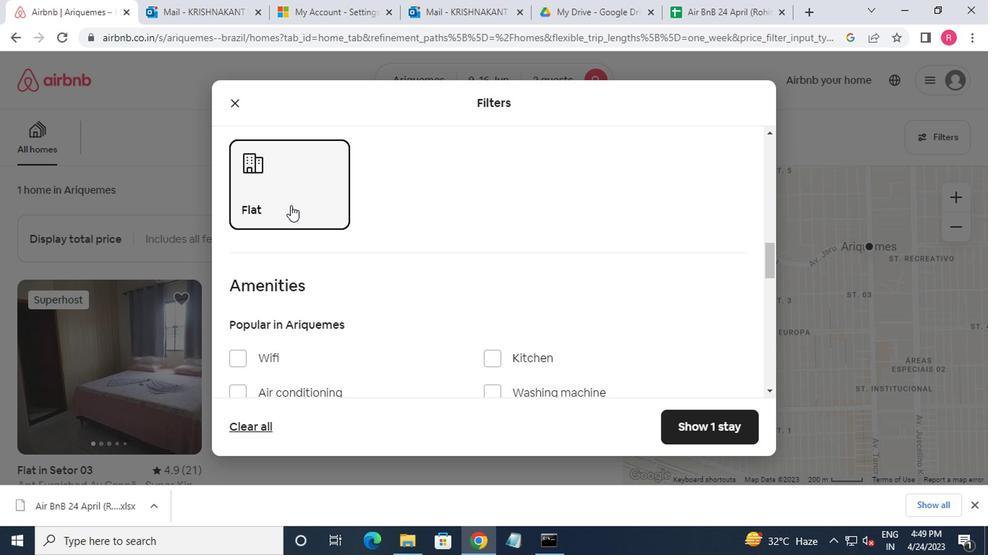 
Action: Mouse scrolled (292, 211) with delta (0, 0)
Screenshot: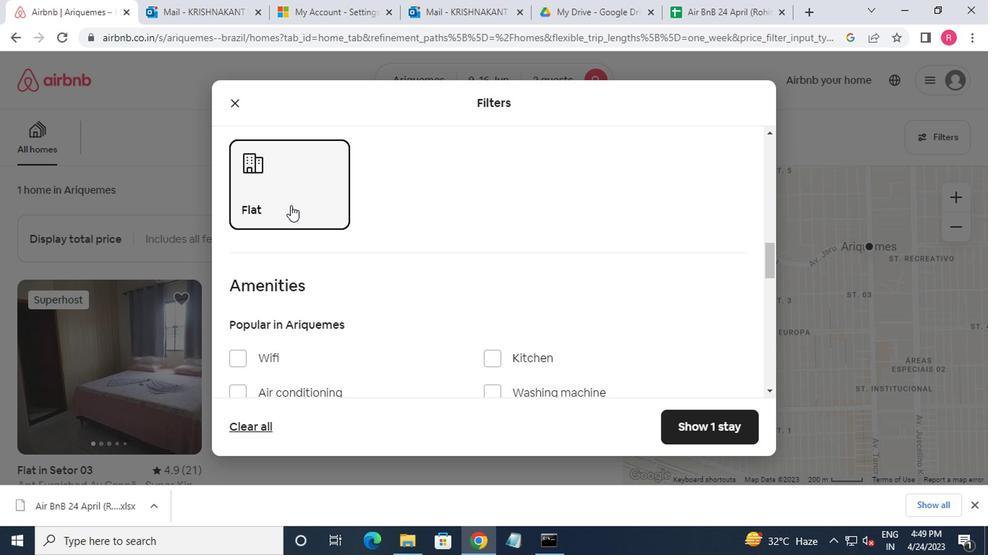 
Action: Mouse moved to (298, 214)
Screenshot: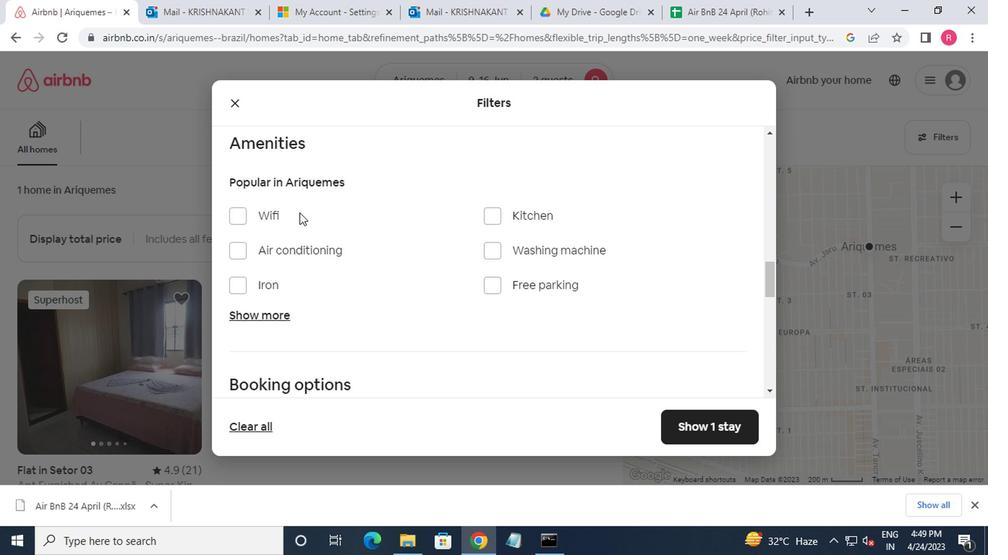 
Action: Mouse scrolled (298, 213) with delta (0, -1)
Screenshot: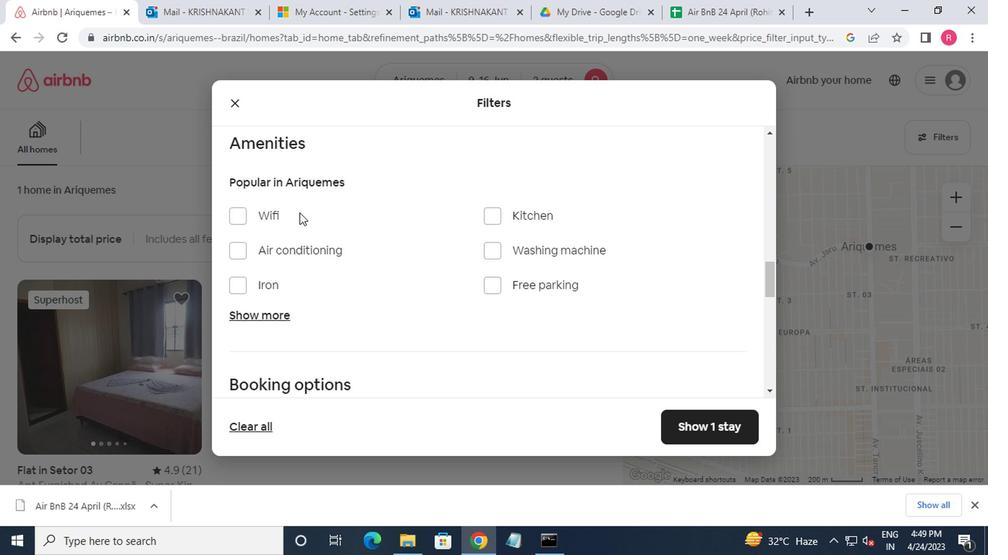 
Action: Mouse moved to (485, 180)
Screenshot: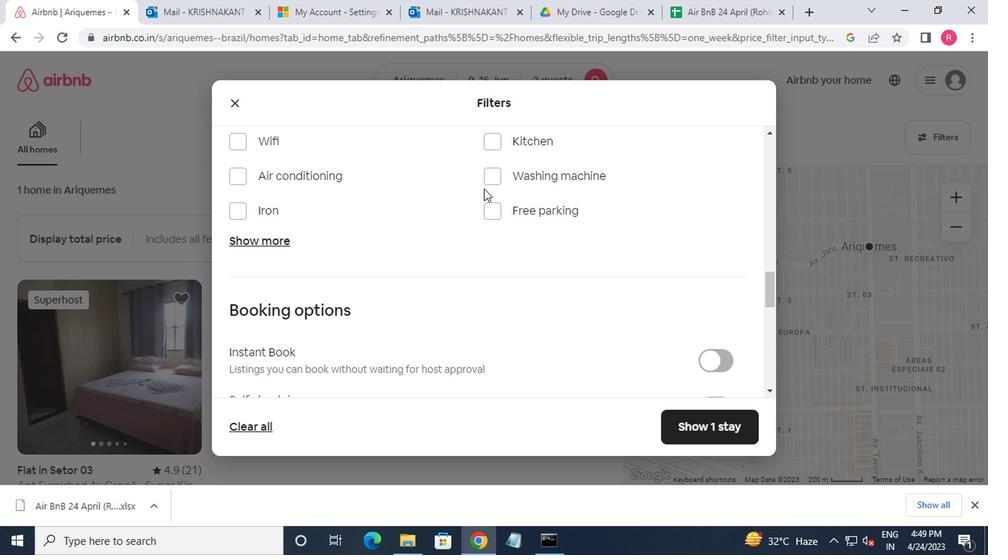 
Action: Mouse pressed left at (485, 180)
Screenshot: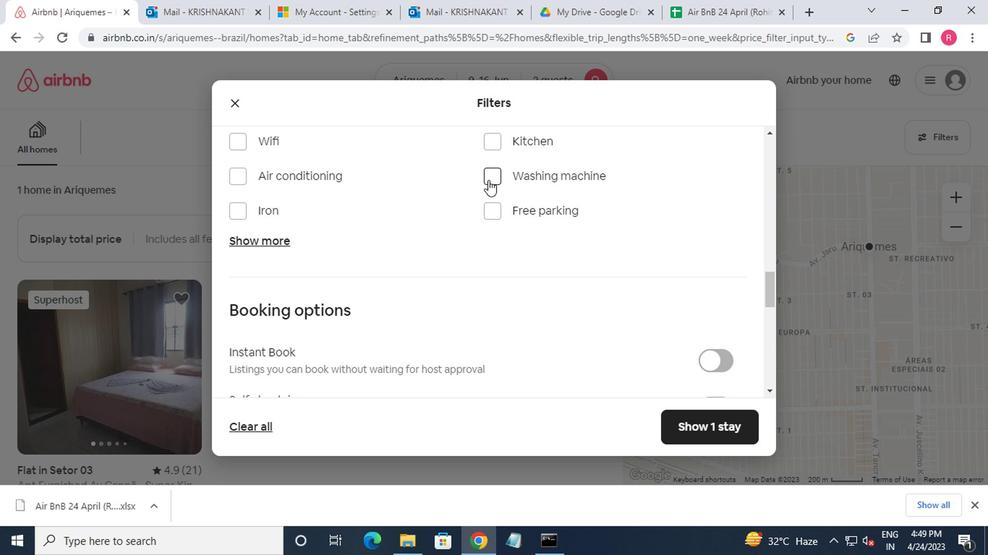 
Action: Mouse moved to (472, 166)
Screenshot: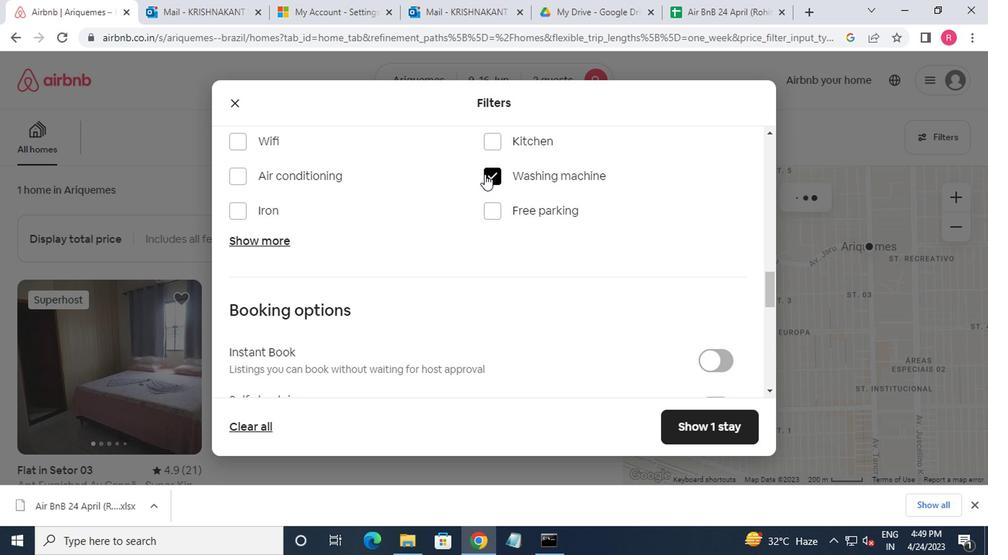 
Action: Mouse scrolled (472, 166) with delta (0, 0)
Screenshot: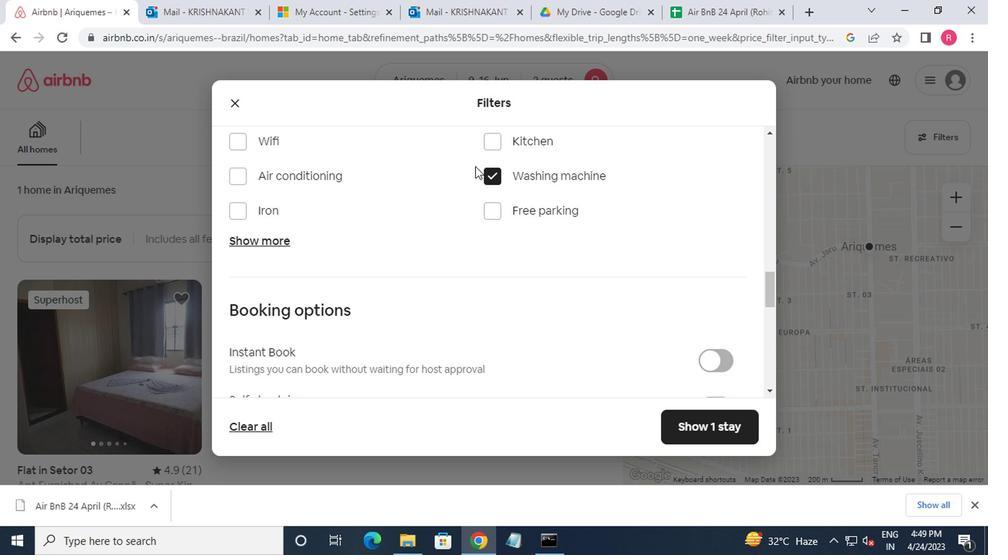 
Action: Mouse scrolled (472, 166) with delta (0, 0)
Screenshot: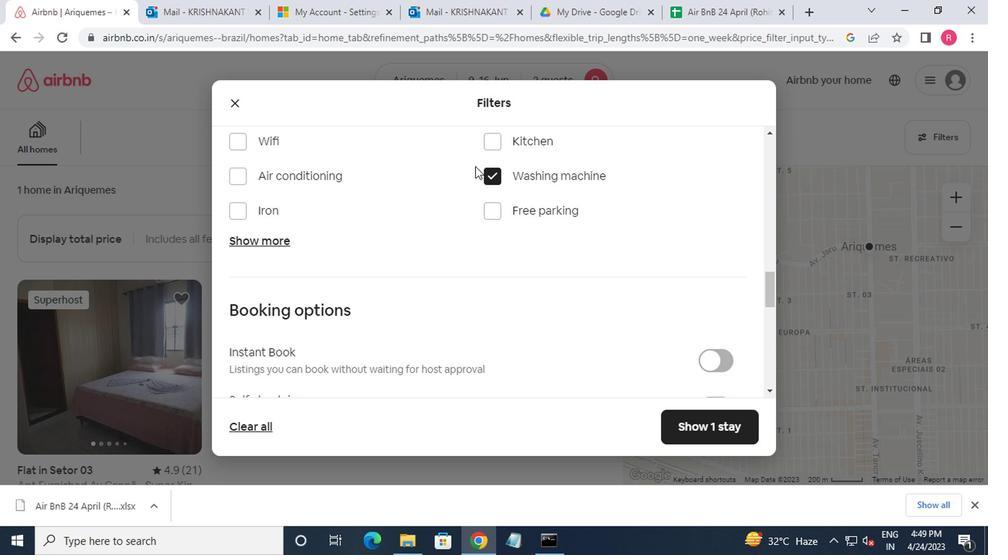 
Action: Mouse scrolled (472, 166) with delta (0, 0)
Screenshot: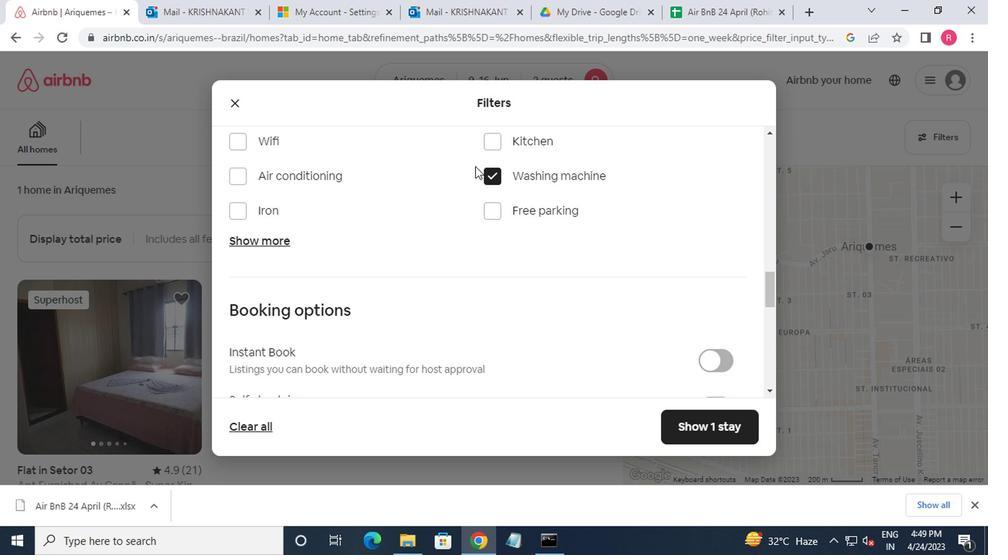 
Action: Mouse moved to (711, 186)
Screenshot: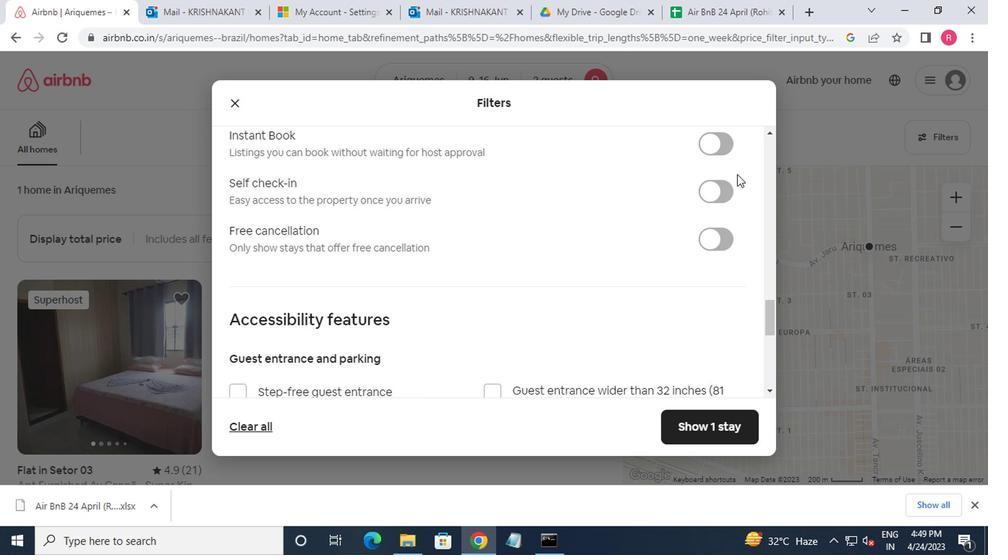 
Action: Mouse pressed left at (711, 186)
Screenshot: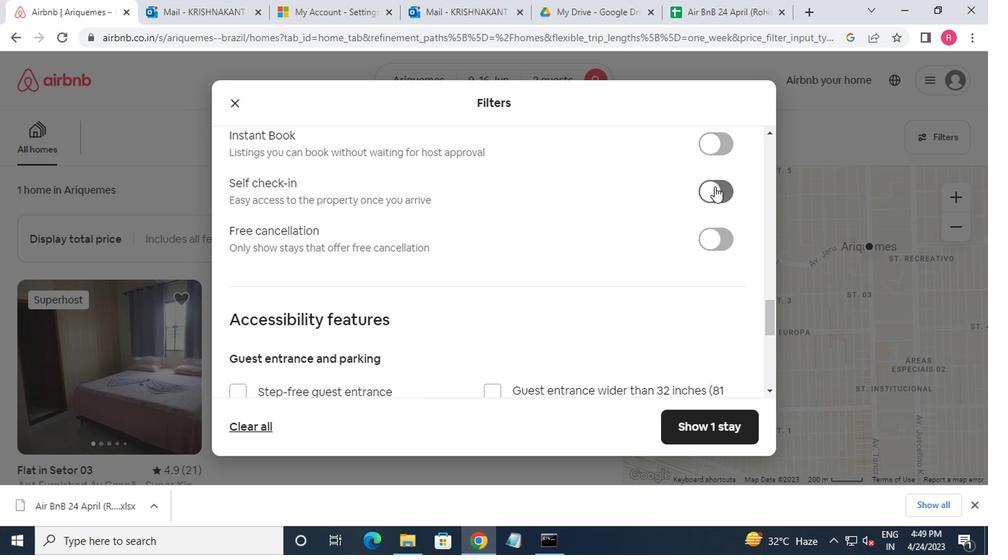 
Action: Mouse moved to (709, 189)
Screenshot: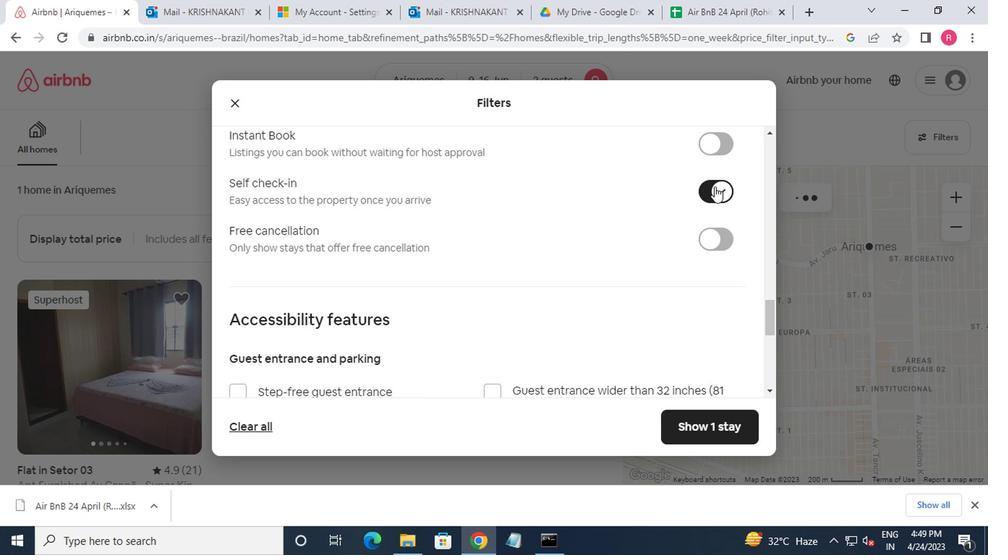 
Action: Mouse scrolled (709, 189) with delta (0, 0)
Screenshot: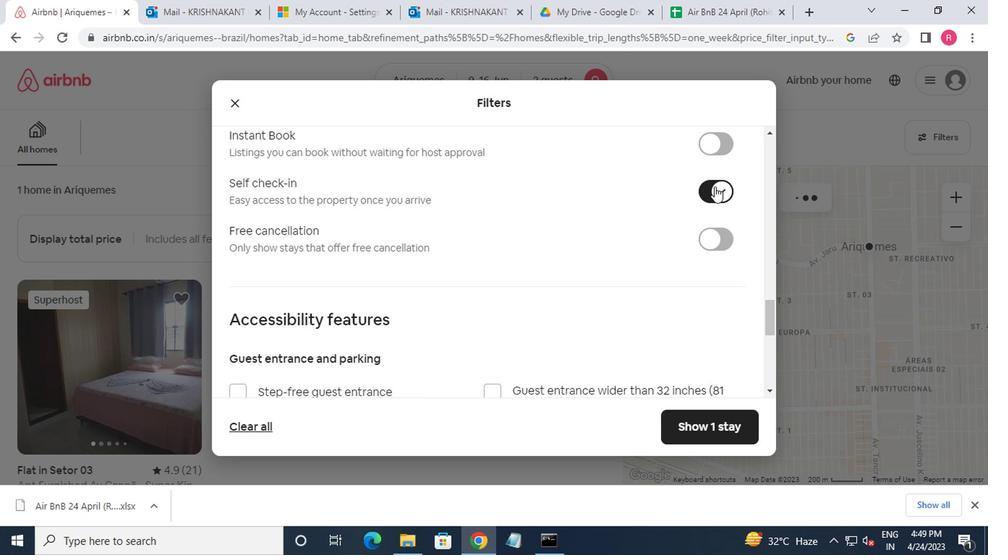 
Action: Mouse moved to (697, 202)
Screenshot: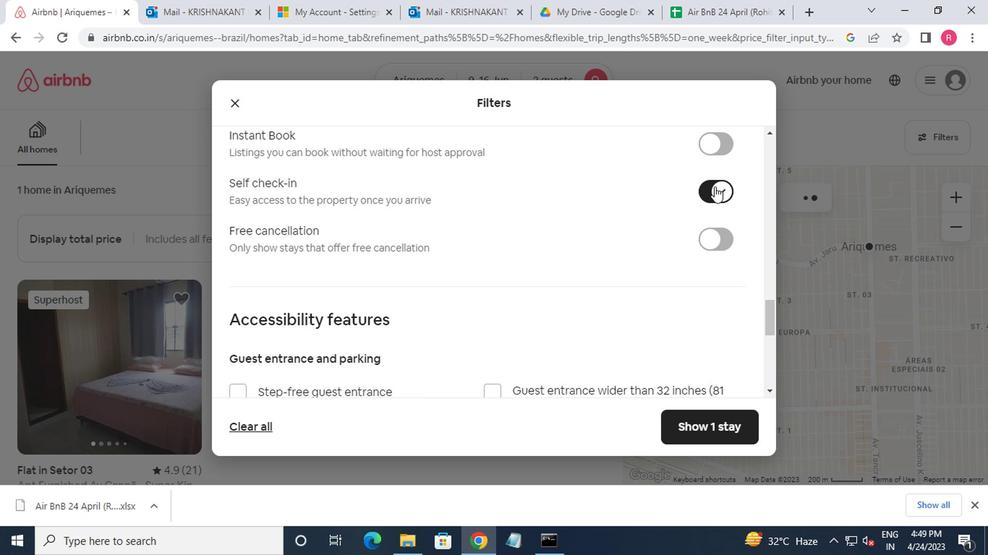 
Action: Mouse scrolled (697, 202) with delta (0, 0)
Screenshot: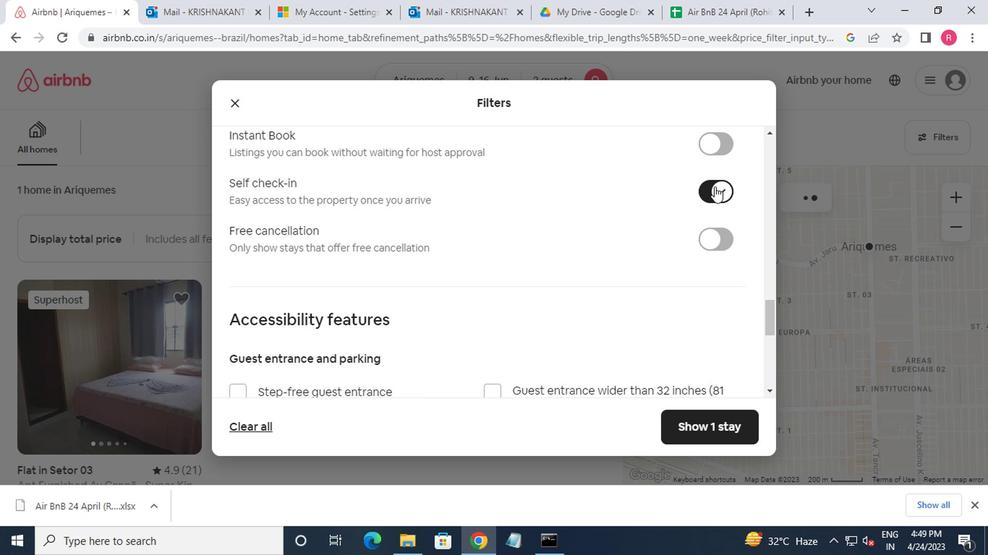 
Action: Mouse moved to (667, 230)
Screenshot: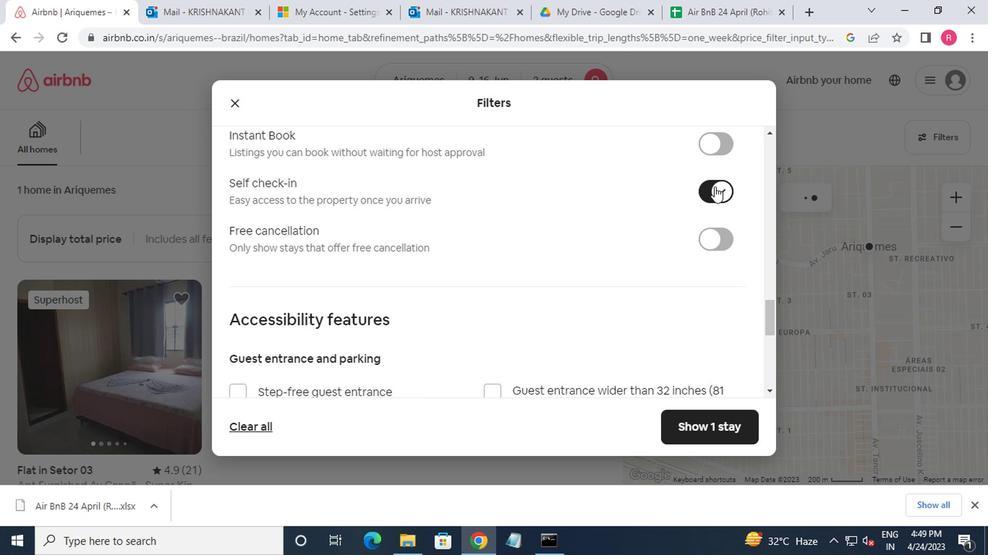 
Action: Mouse scrolled (667, 229) with delta (0, -1)
Screenshot: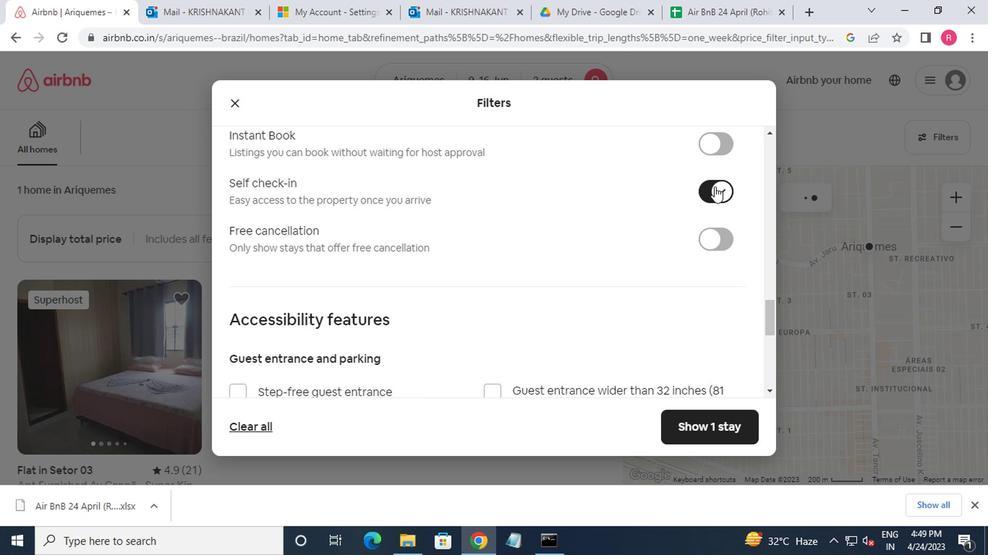 
Action: Mouse moved to (636, 243)
Screenshot: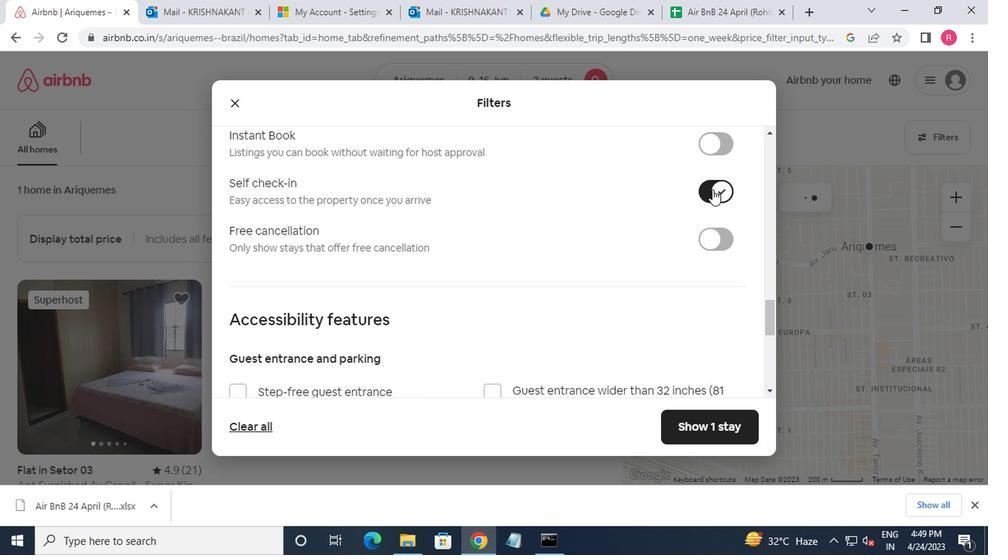 
Action: Mouse scrolled (636, 242) with delta (0, -1)
Screenshot: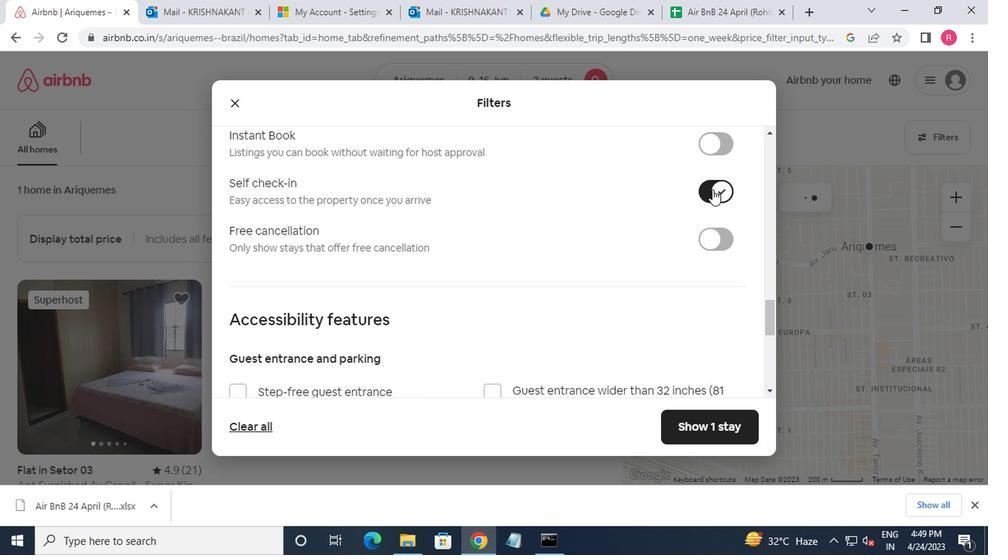 
Action: Mouse moved to (616, 233)
Screenshot: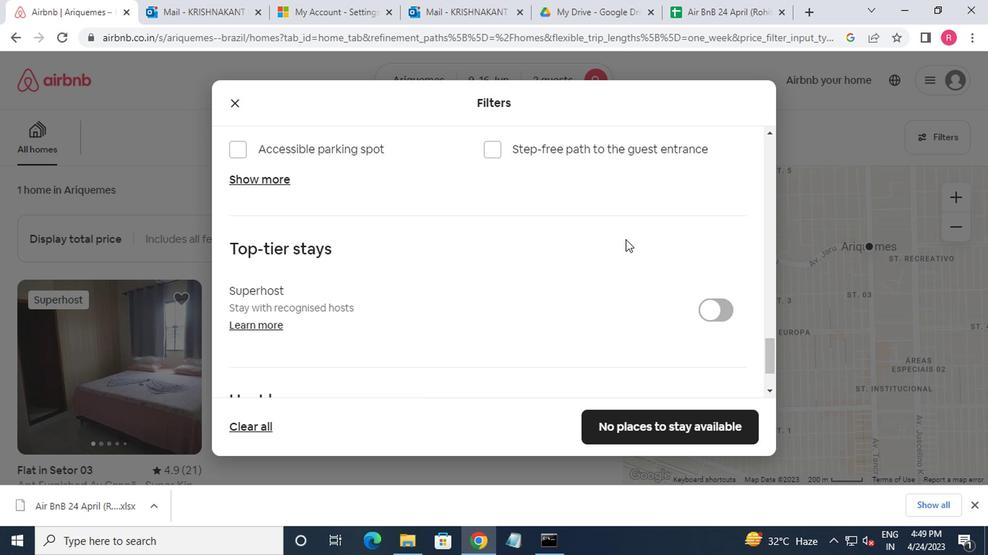 
Action: Mouse scrolled (616, 232) with delta (0, 0)
Screenshot: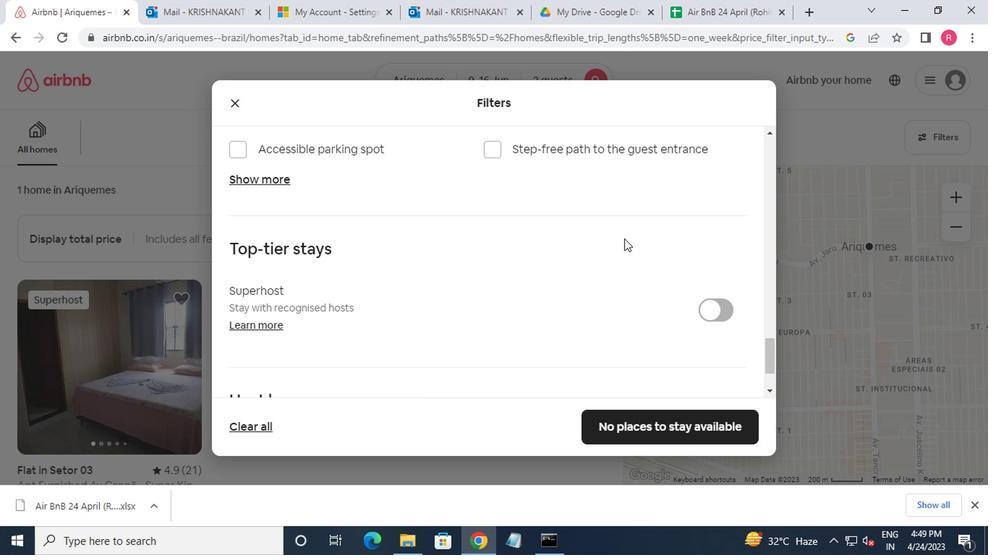 
Action: Mouse scrolled (616, 232) with delta (0, 0)
Screenshot: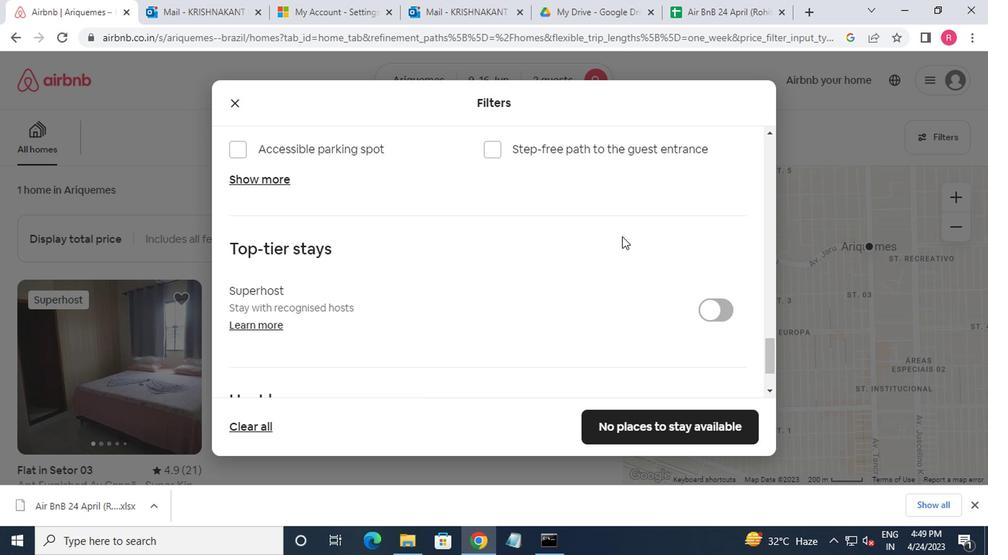 
Action: Mouse moved to (614, 233)
Screenshot: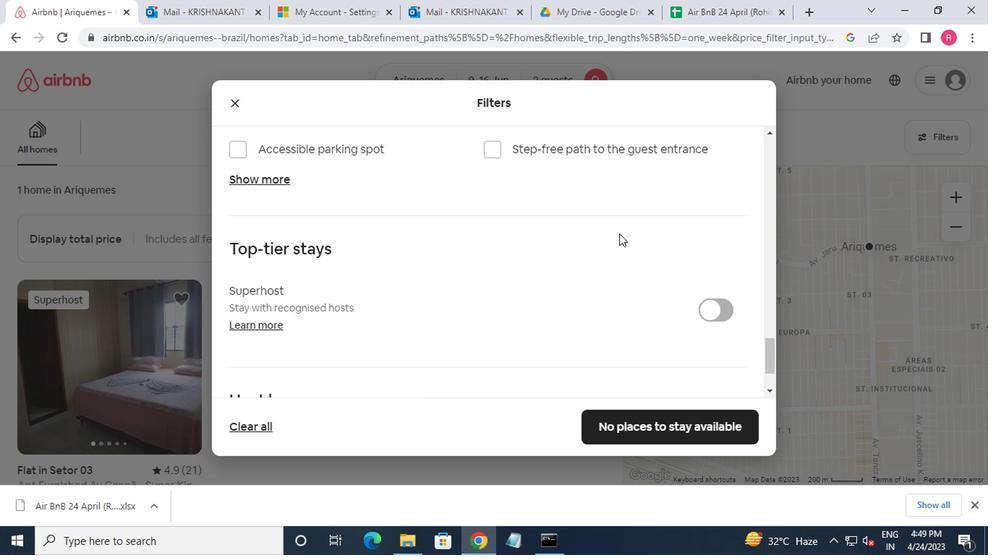 
Action: Mouse scrolled (614, 232) with delta (0, 0)
Screenshot: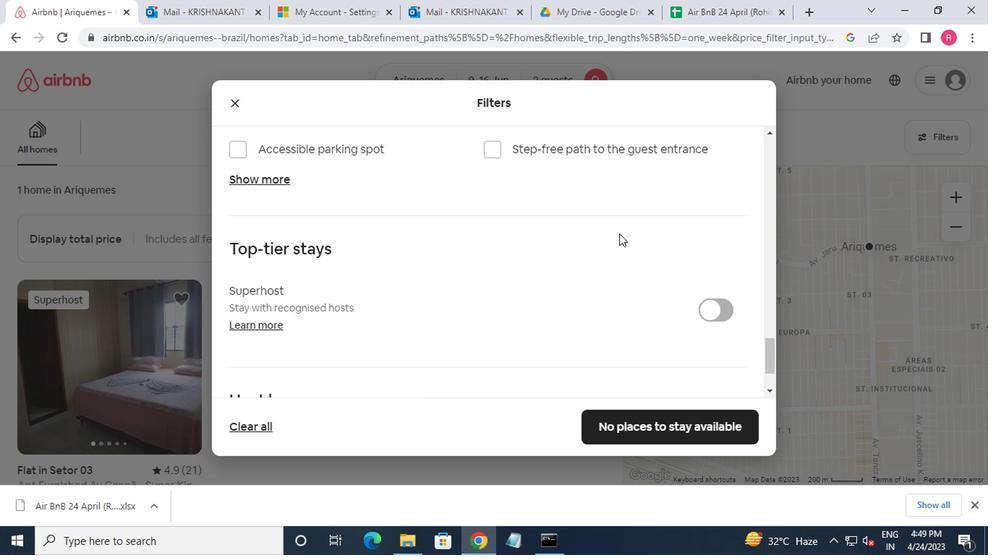 
Action: Mouse moved to (614, 234)
Screenshot: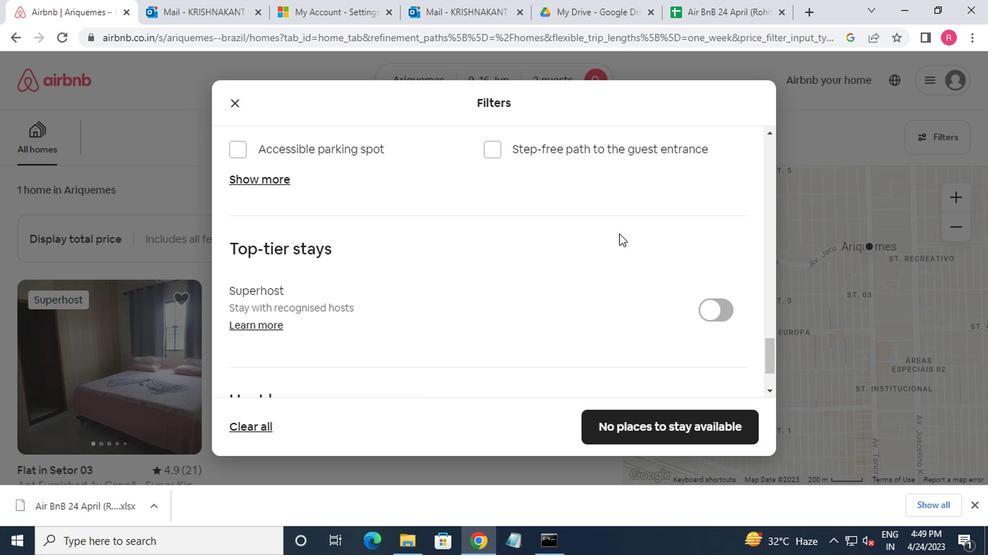 
Action: Mouse scrolled (614, 233) with delta (0, -1)
Screenshot: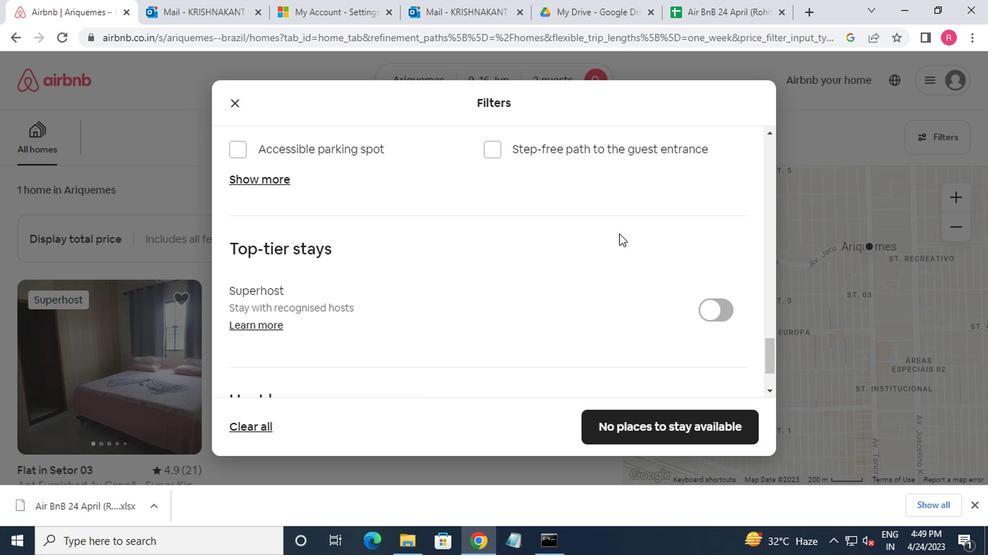 
Action: Mouse moved to (672, 424)
Screenshot: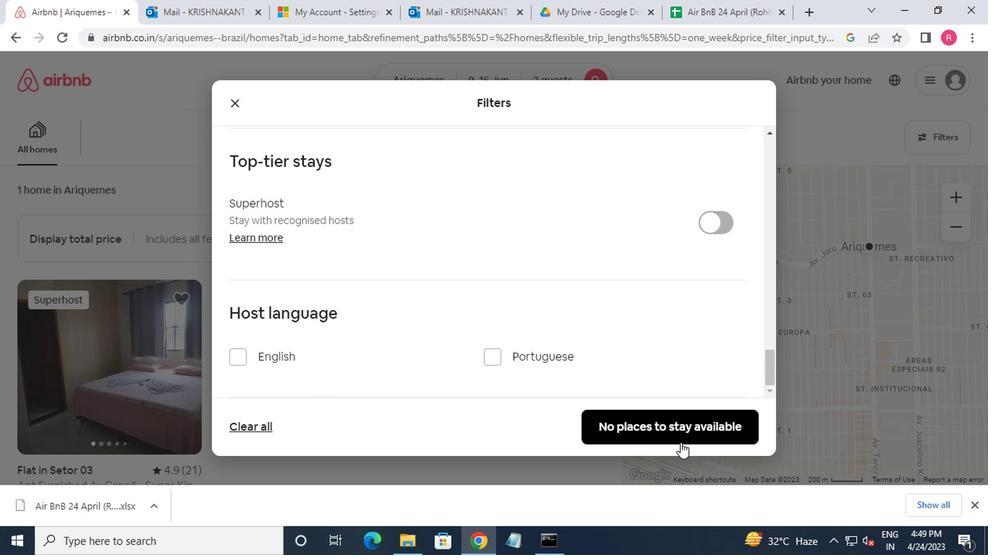 
Action: Mouse pressed left at (672, 424)
Screenshot: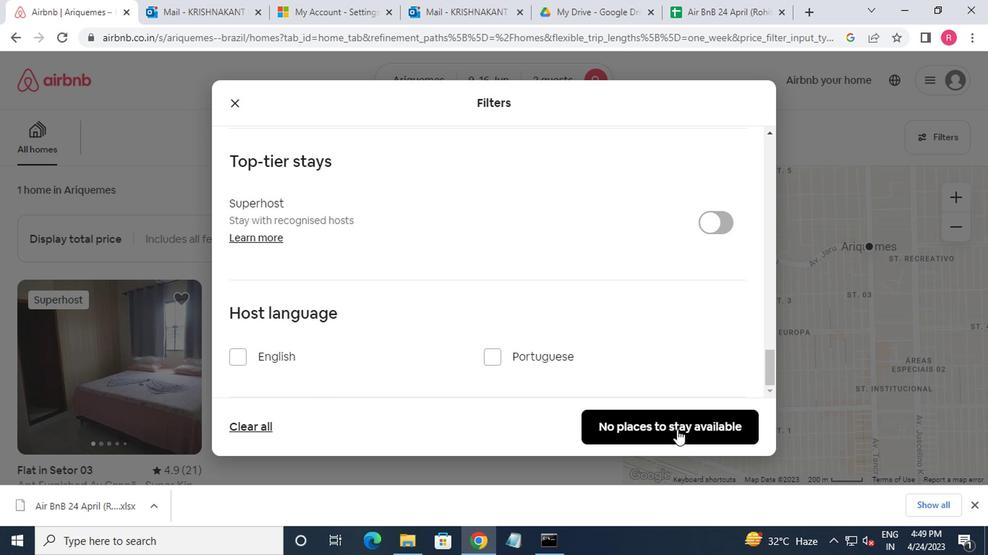 
Action: Mouse moved to (672, 426)
Screenshot: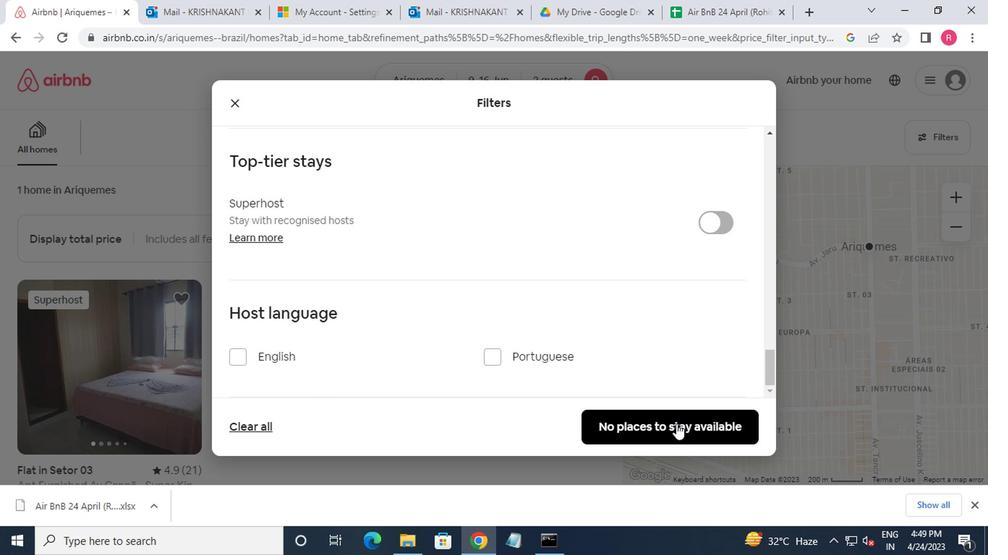 
